 Task: Look for space in Lemont, United States from 8th August, 2023 to 15th August, 2023 for 9 adults in price range Rs.10000 to Rs.14000. Place can be shared room with 5 bedrooms having 9 beds and 5 bathrooms. Property type can be house, flat, guest house. Amenities needed are: wifi, TV, free parkinig on premises, gym, breakfast. Booking option can be shelf check-in. Required host language is English.
Action: Mouse moved to (415, 95)
Screenshot: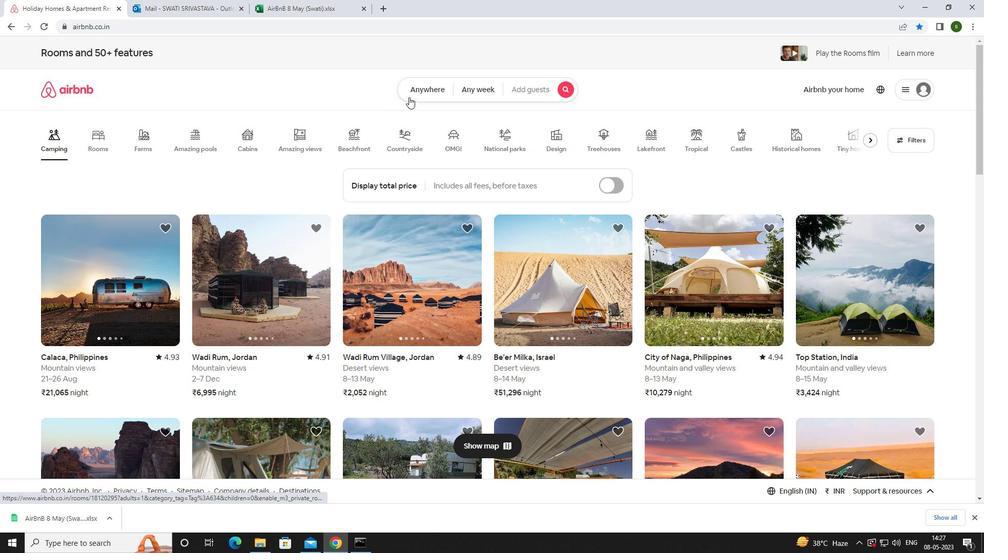 
Action: Mouse pressed left at (415, 95)
Screenshot: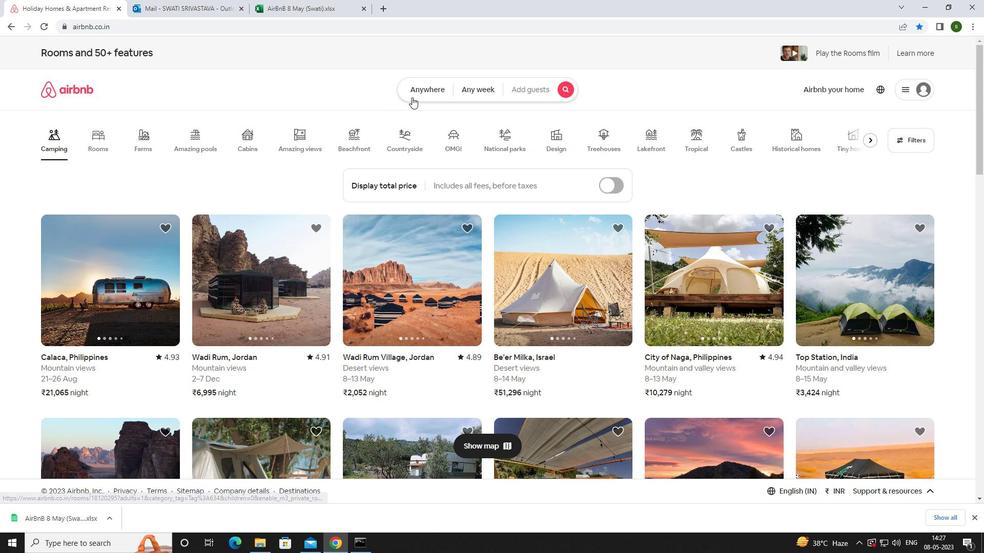 
Action: Mouse moved to (352, 127)
Screenshot: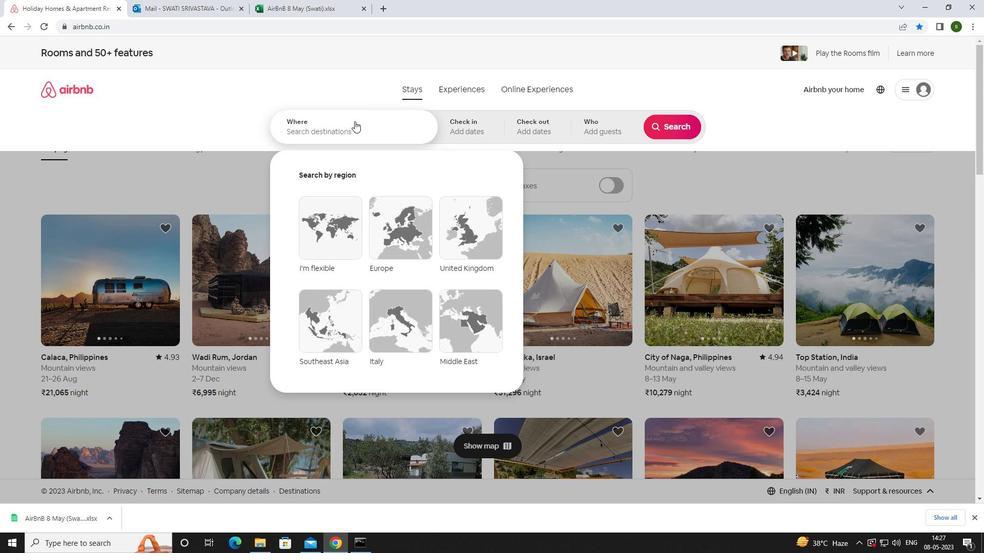 
Action: Mouse pressed left at (352, 127)
Screenshot: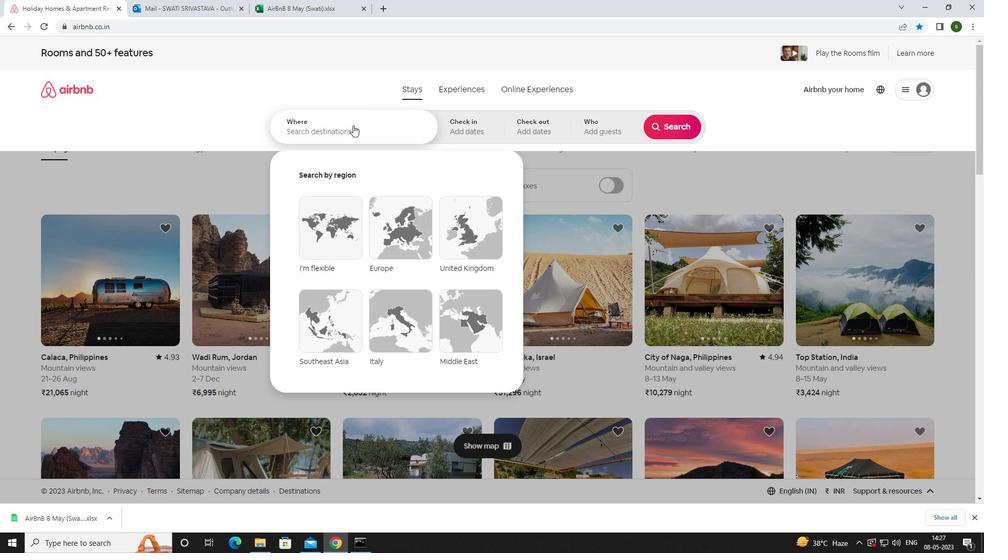
Action: Mouse moved to (352, 128)
Screenshot: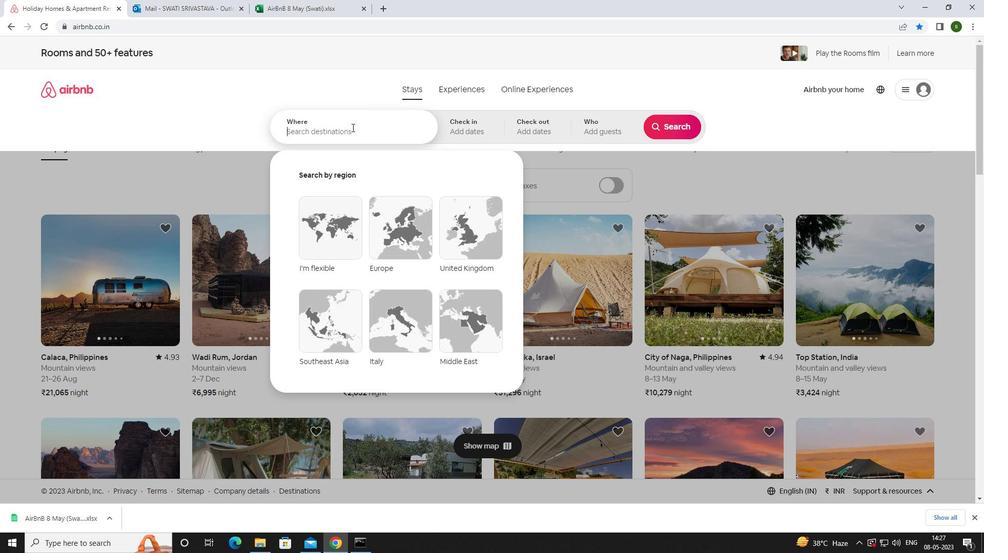 
Action: Key pressed <Key.caps_lock>l<Key.caps_lock>emont,<Key.space><Key.caps_lock>u<Key.caps_lock>nited<Key.space><Key.caps_lock>s<Key.caps_lock>tates<Key.enter>
Screenshot: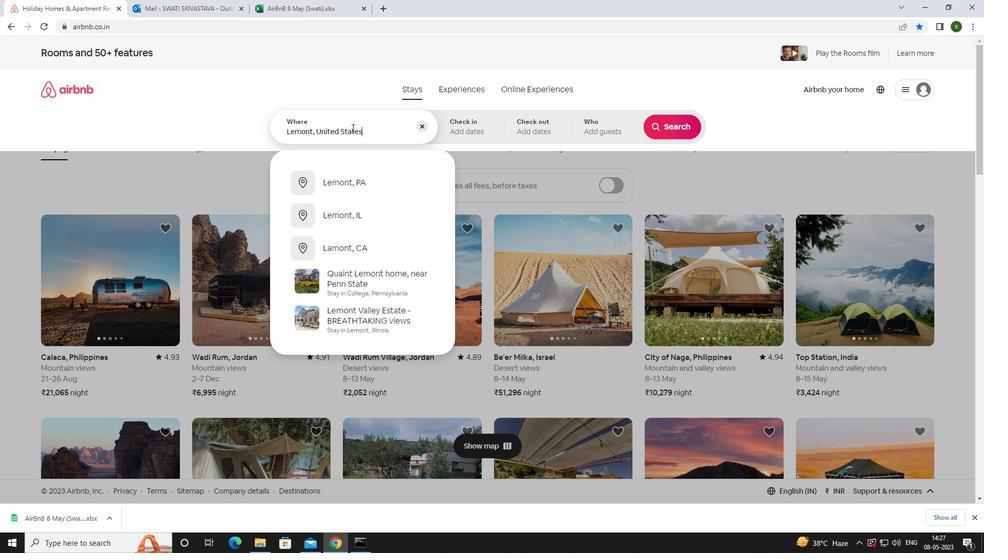 
Action: Mouse moved to (673, 208)
Screenshot: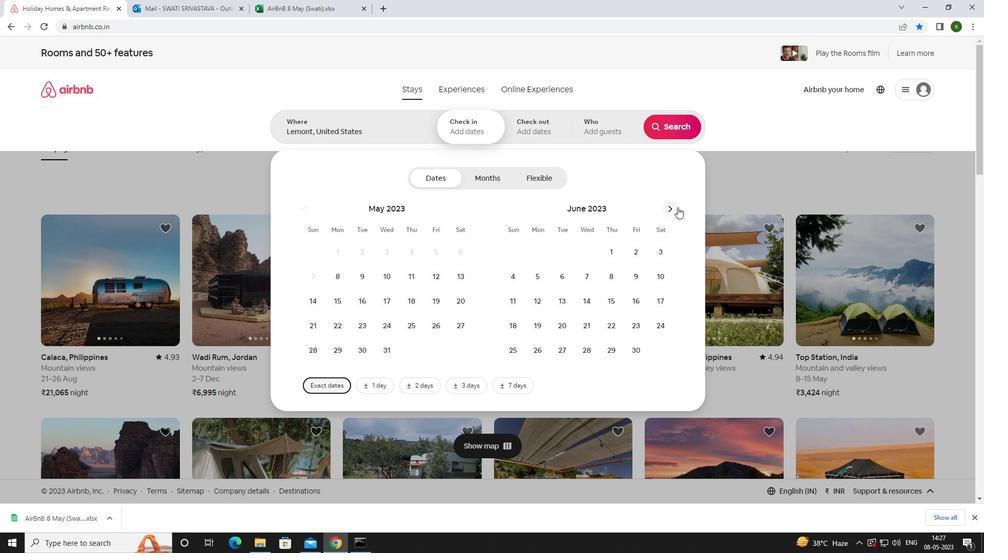 
Action: Mouse pressed left at (673, 208)
Screenshot: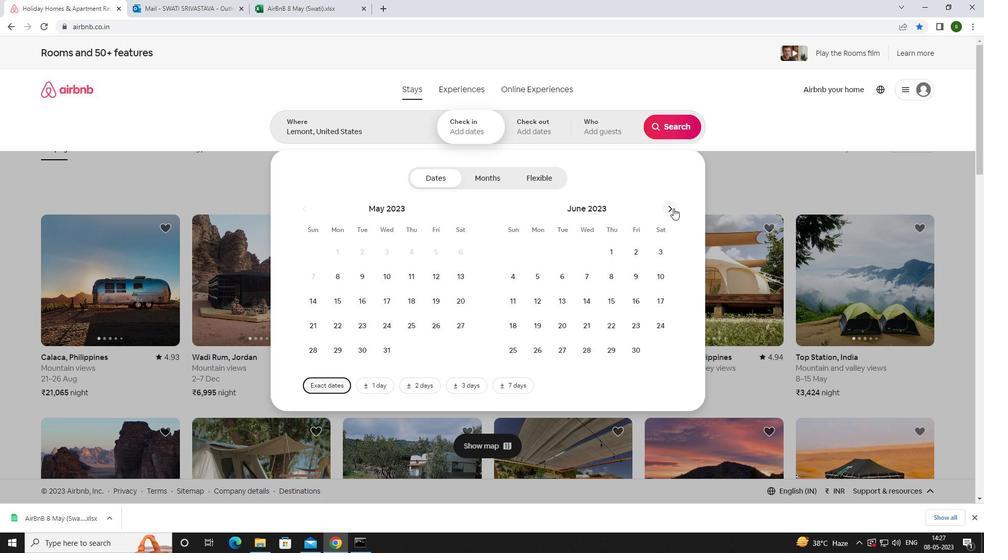 
Action: Mouse moved to (672, 209)
Screenshot: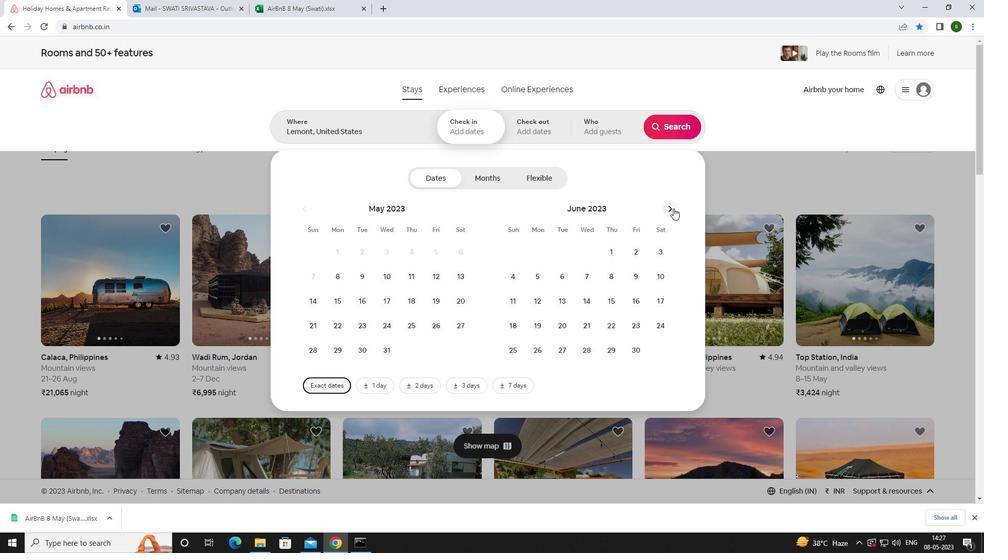 
Action: Mouse pressed left at (672, 209)
Screenshot: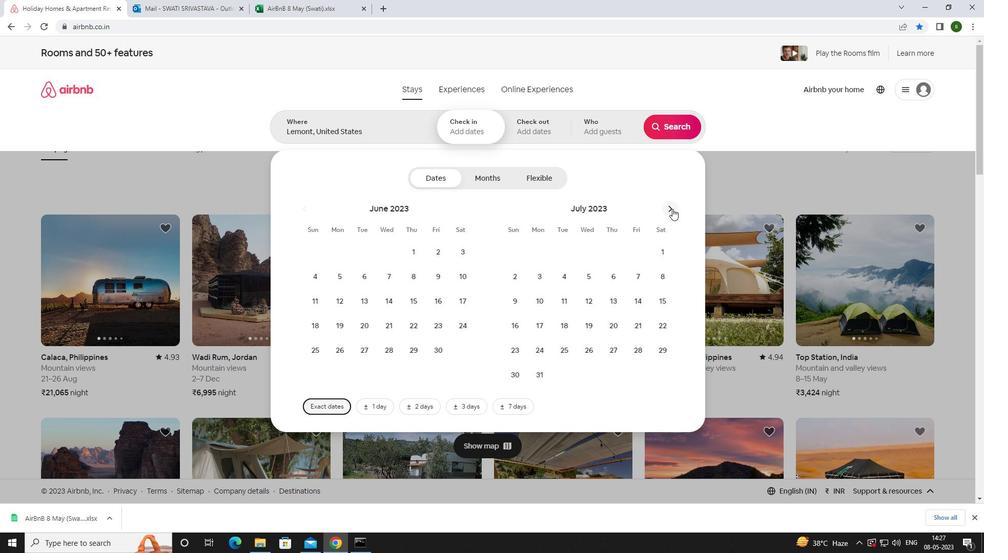
Action: Mouse moved to (561, 271)
Screenshot: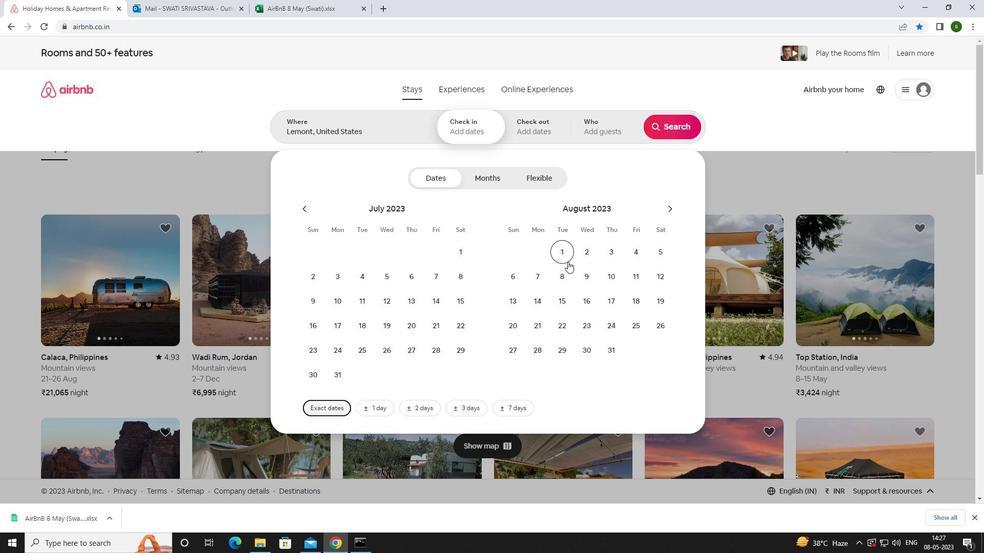 
Action: Mouse pressed left at (561, 271)
Screenshot: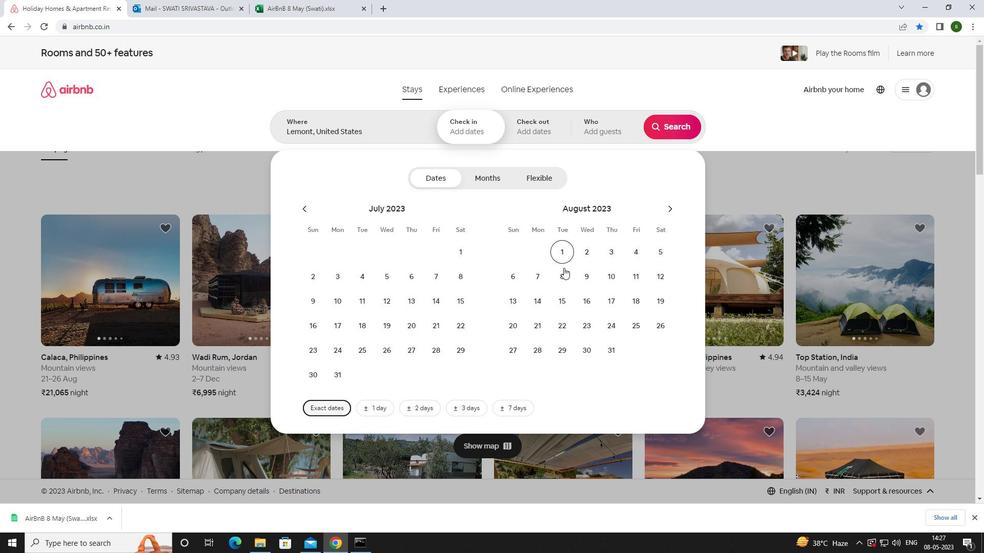 
Action: Mouse moved to (560, 292)
Screenshot: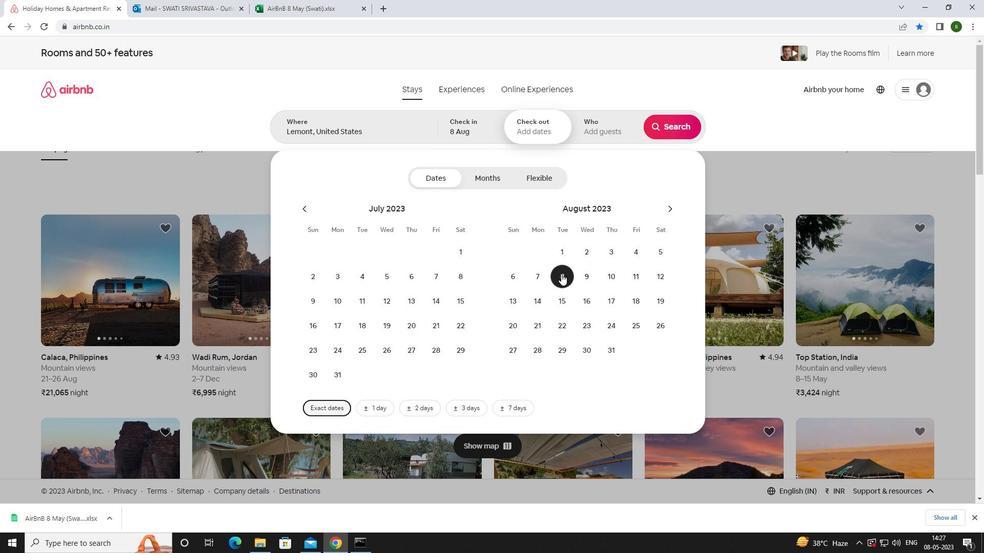 
Action: Mouse pressed left at (560, 292)
Screenshot: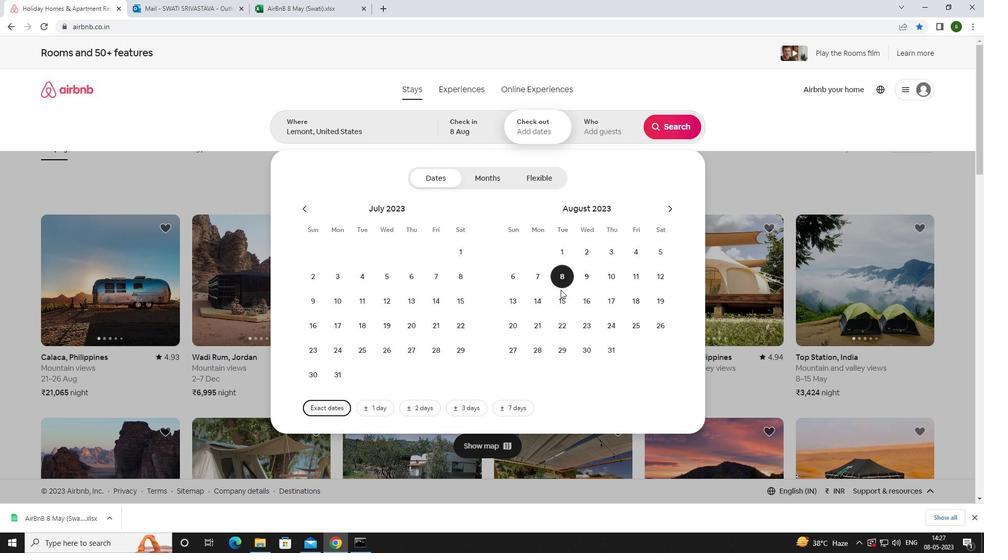 
Action: Mouse moved to (592, 122)
Screenshot: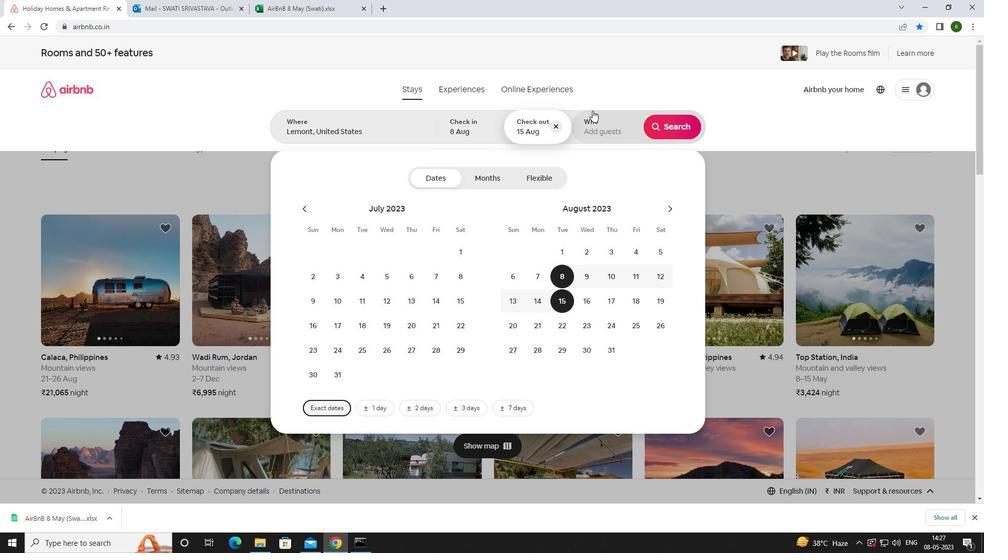 
Action: Mouse pressed left at (592, 122)
Screenshot: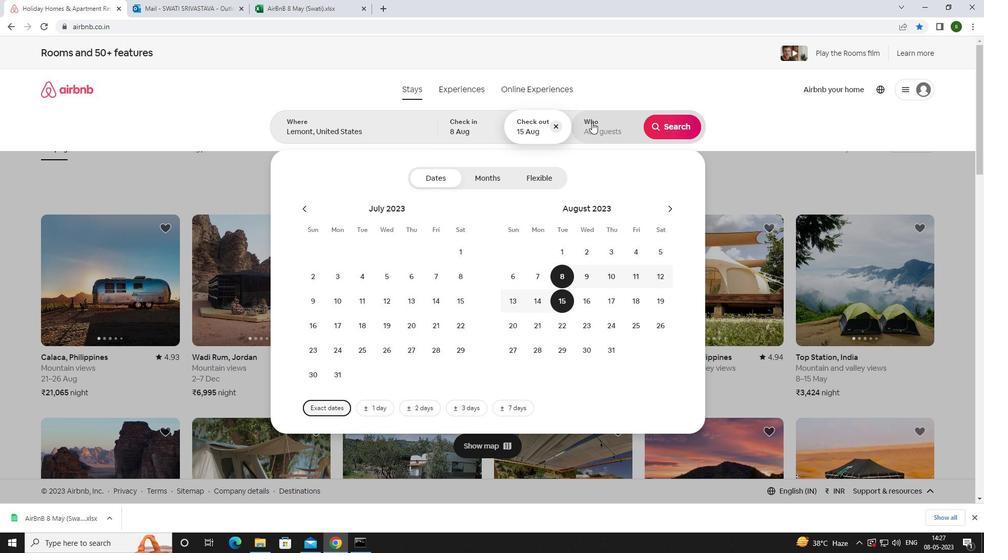 
Action: Mouse moved to (677, 181)
Screenshot: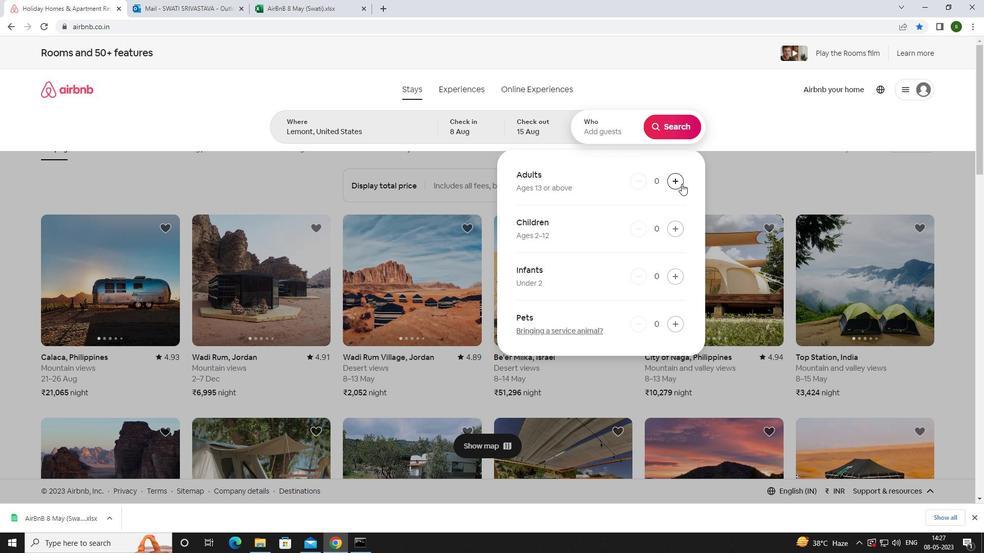 
Action: Mouse pressed left at (677, 181)
Screenshot: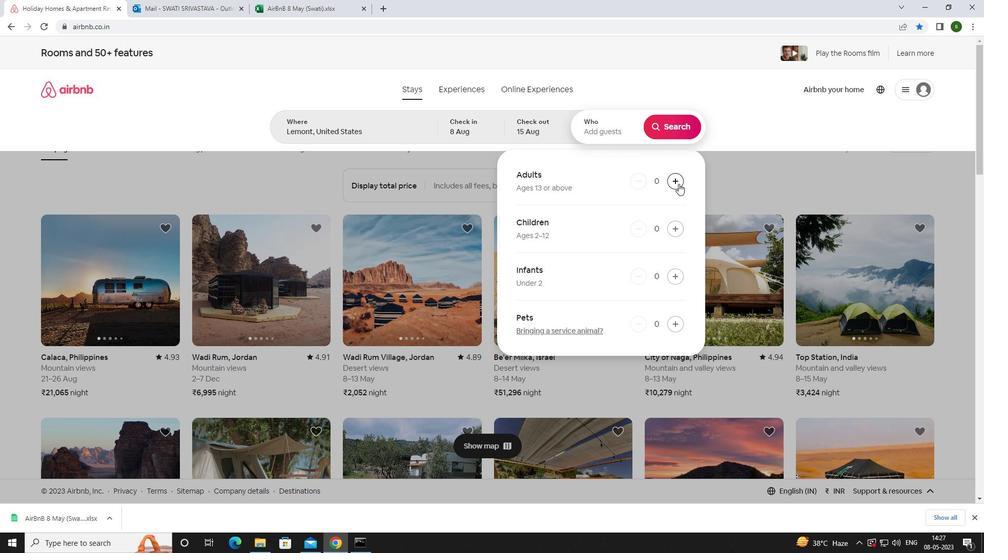 
Action: Mouse pressed left at (677, 181)
Screenshot: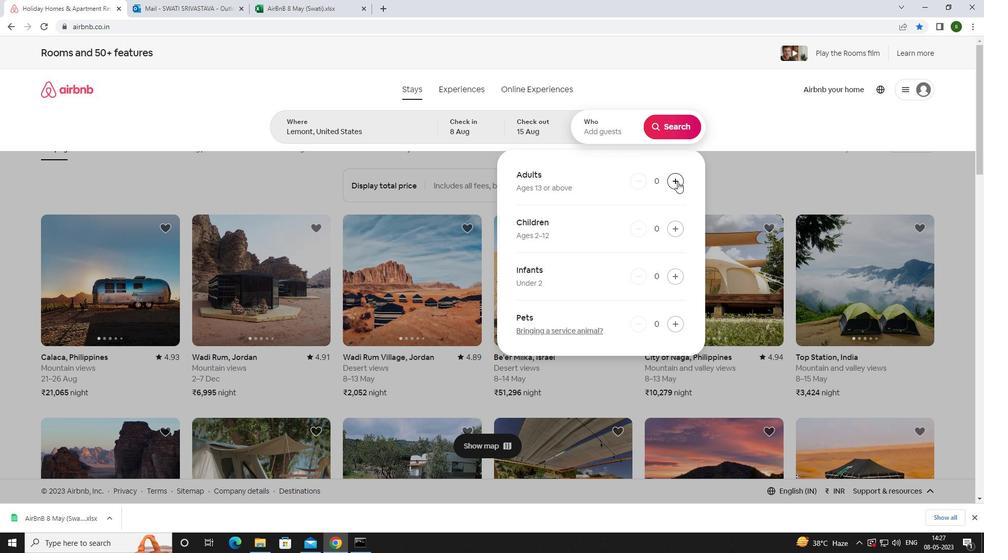 
Action: Mouse pressed left at (677, 181)
Screenshot: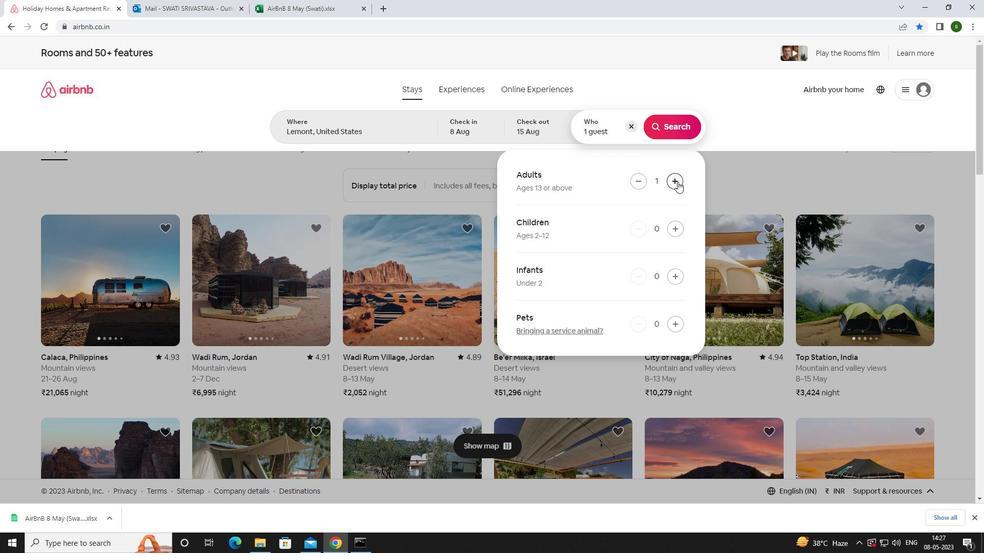 
Action: Mouse pressed left at (677, 181)
Screenshot: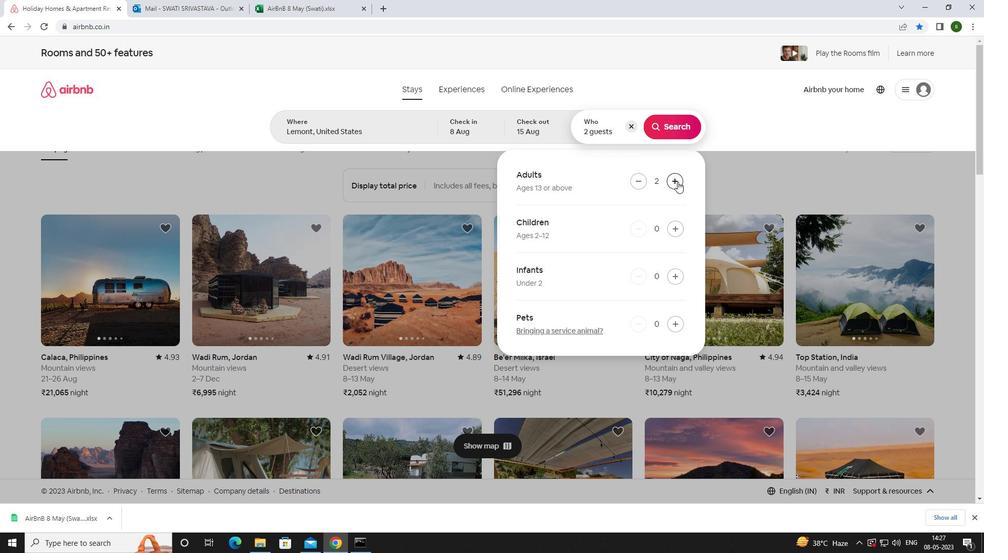 
Action: Mouse pressed left at (677, 181)
Screenshot: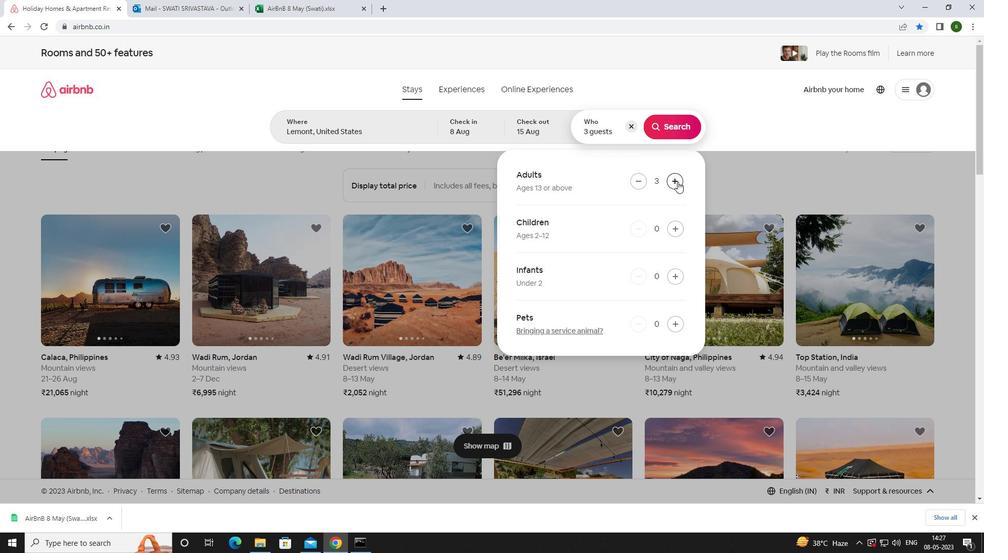 
Action: Mouse pressed left at (677, 181)
Screenshot: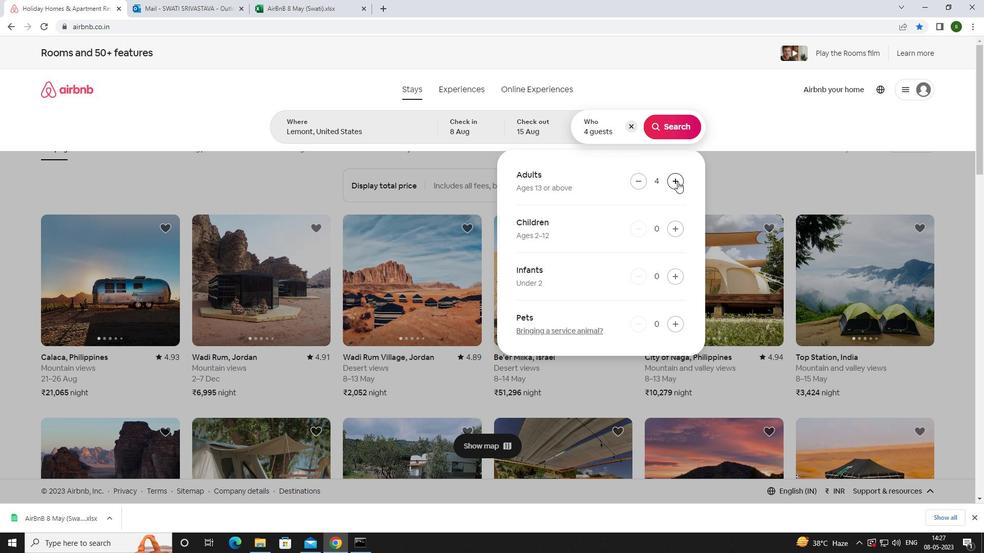 
Action: Mouse pressed left at (677, 181)
Screenshot: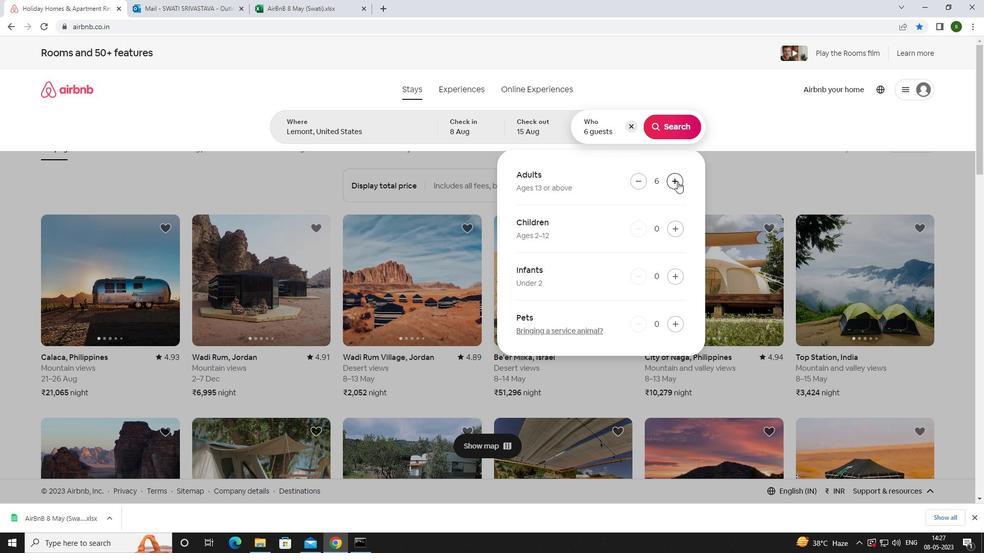 
Action: Mouse pressed left at (677, 181)
Screenshot: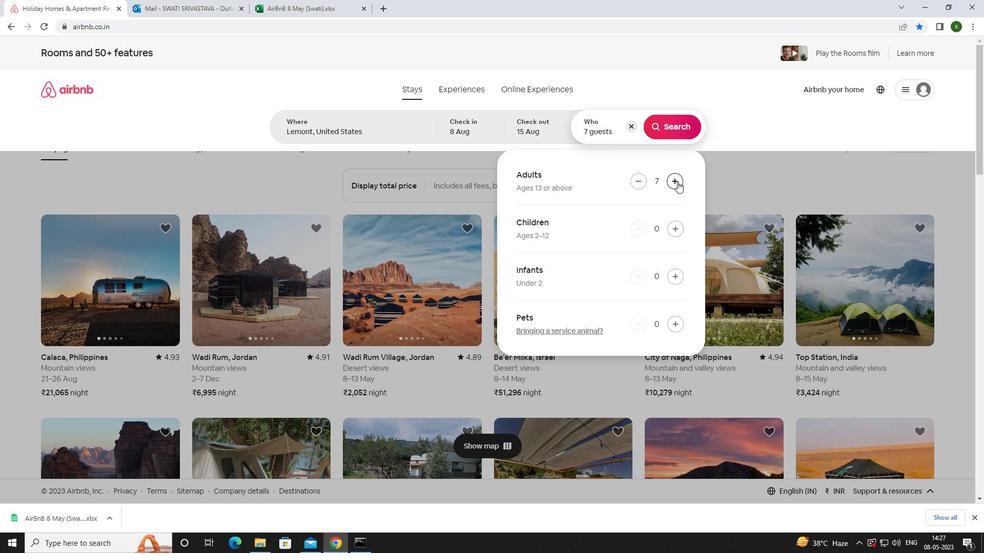 
Action: Mouse pressed left at (677, 181)
Screenshot: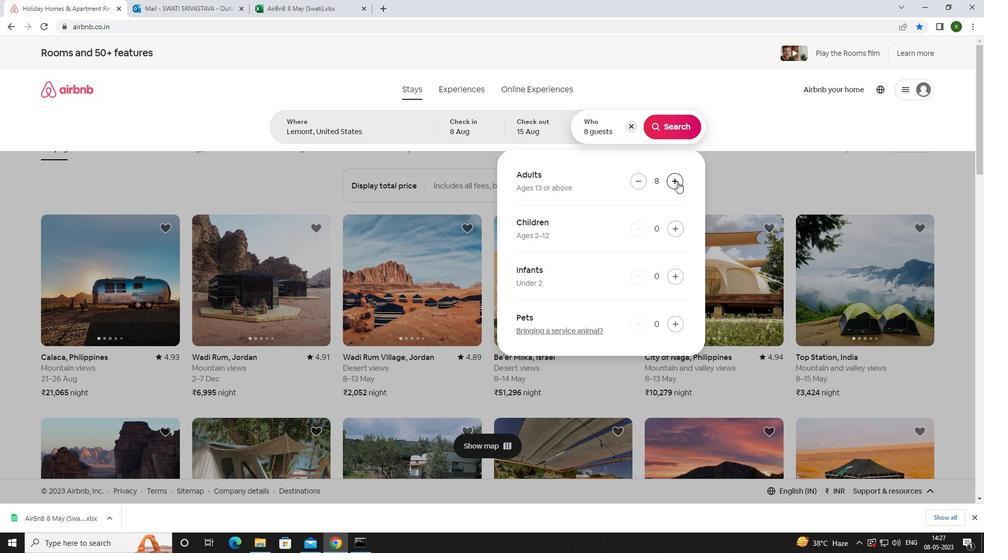 
Action: Mouse moved to (670, 132)
Screenshot: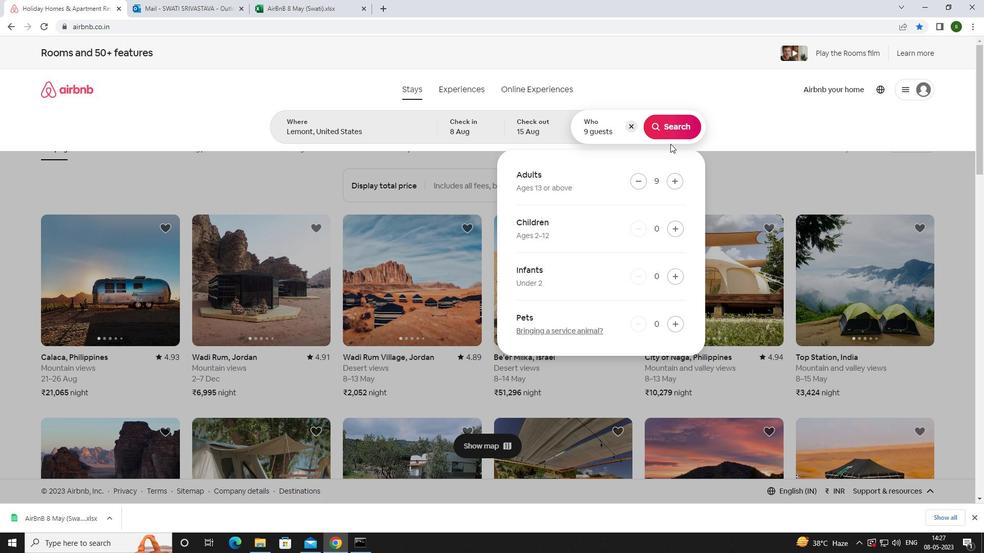 
Action: Mouse pressed left at (670, 132)
Screenshot: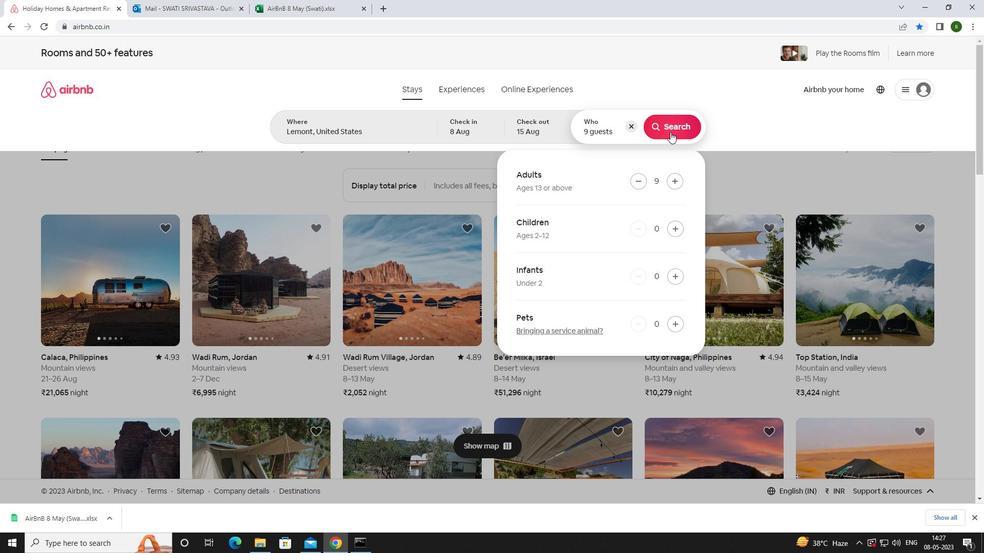 
Action: Mouse moved to (938, 105)
Screenshot: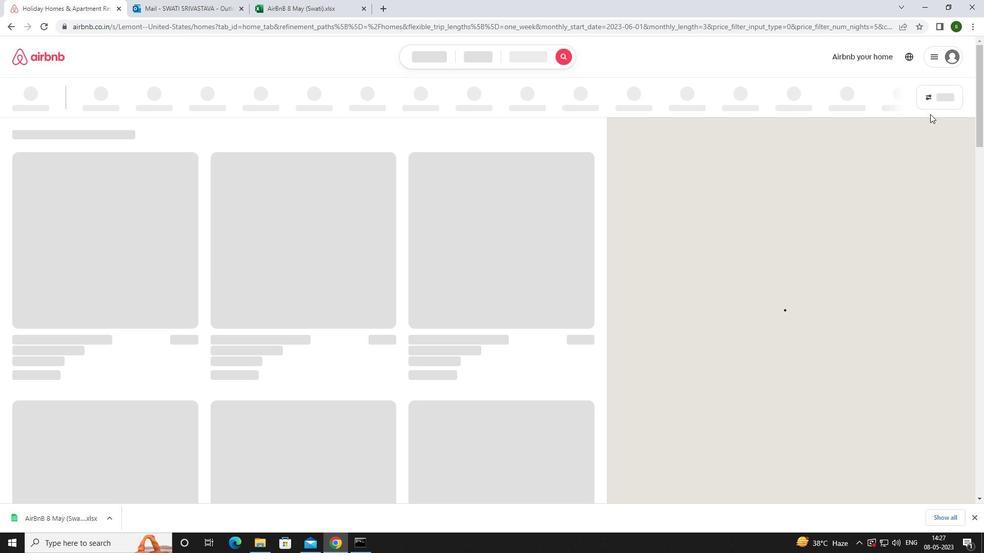 
Action: Mouse pressed left at (938, 105)
Screenshot: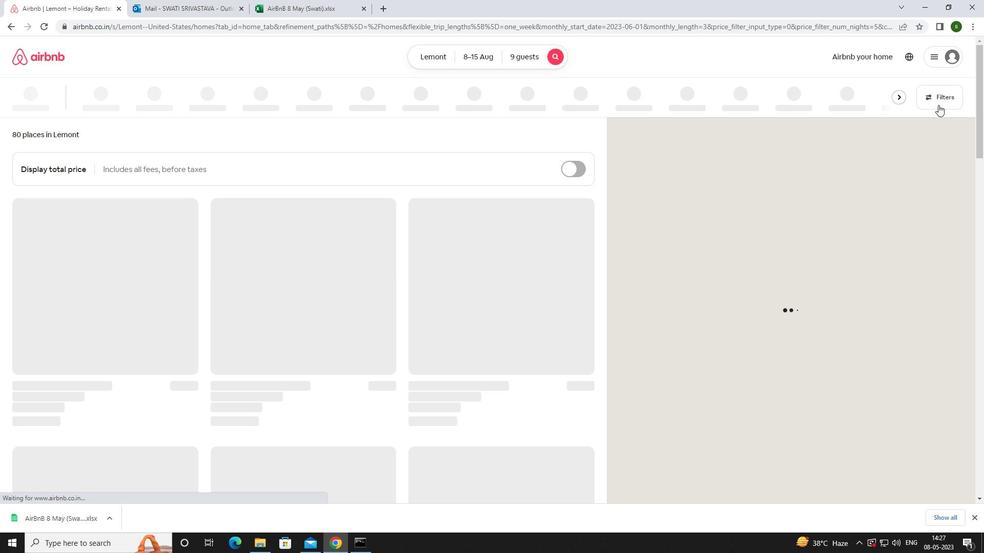 
Action: Mouse moved to (395, 340)
Screenshot: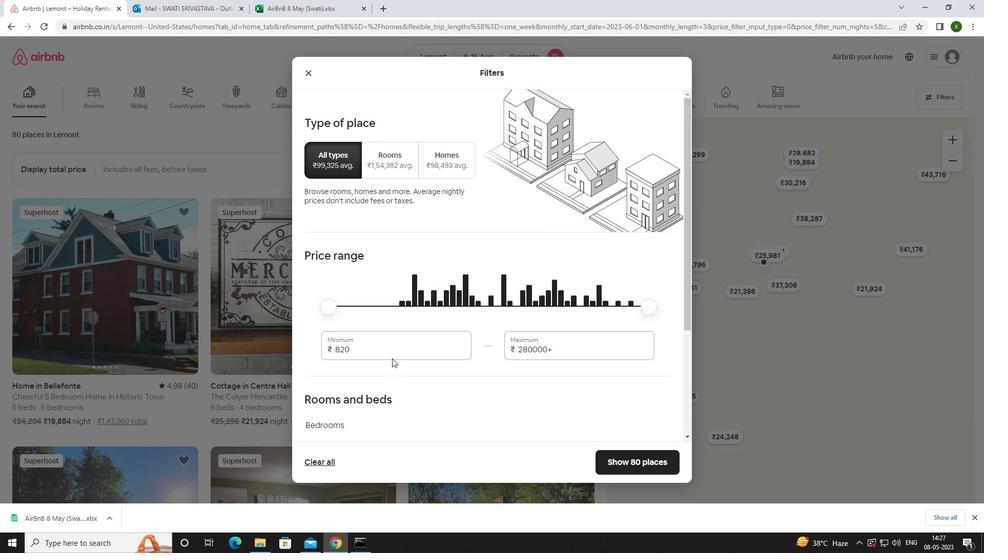 
Action: Mouse pressed left at (395, 340)
Screenshot: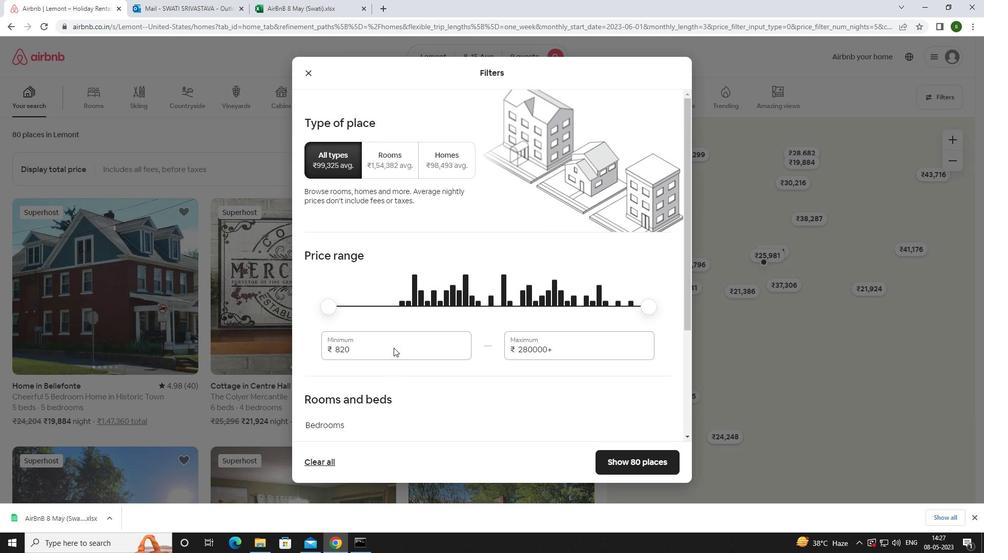 
Action: Key pressed <Key.backspace><Key.backspace><Key.backspace>10000
Screenshot: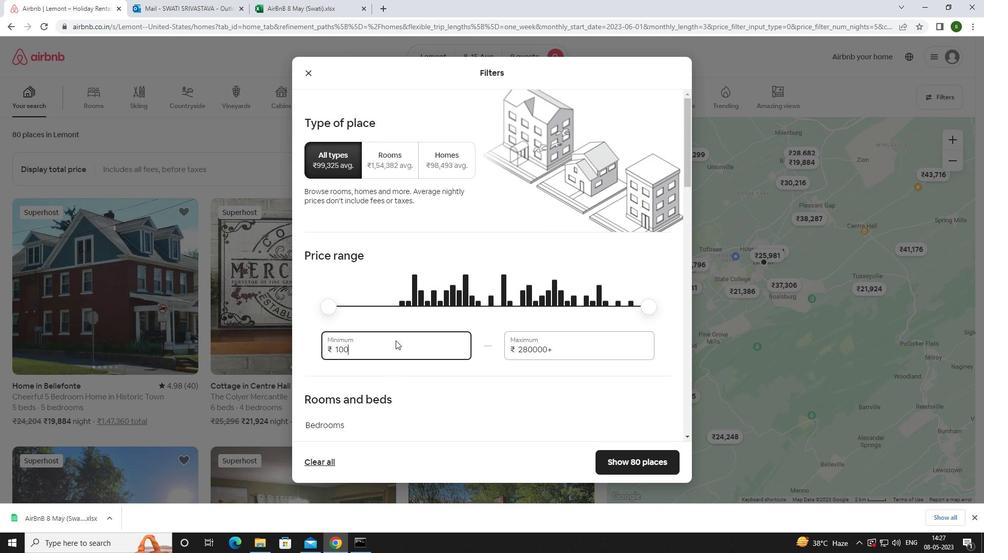 
Action: Mouse moved to (570, 354)
Screenshot: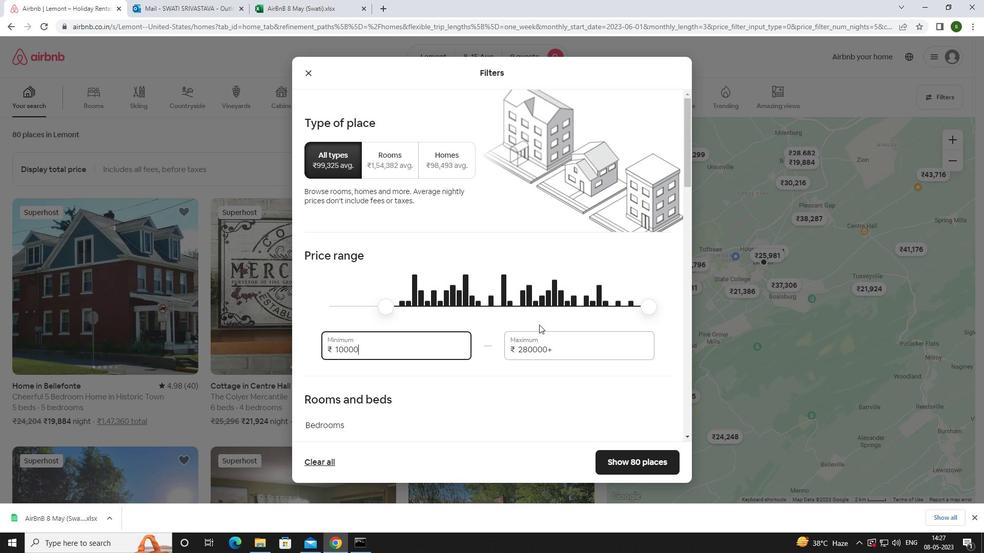 
Action: Mouse pressed left at (570, 354)
Screenshot: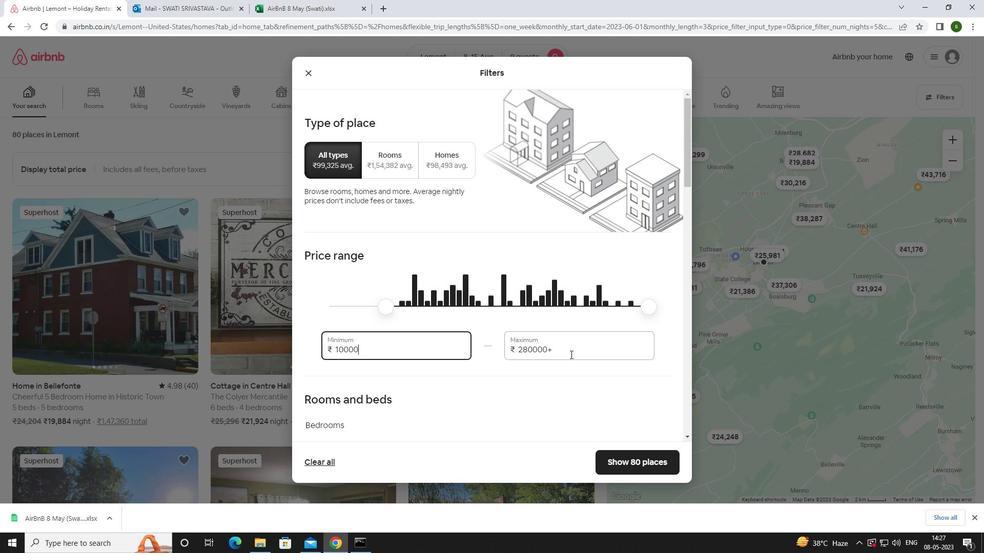 
Action: Key pressed <Key.backspace><Key.backspace><Key.backspace><Key.backspace><Key.backspace><Key.backspace><Key.backspace><Key.backspace><Key.backspace><Key.backspace><Key.backspace><Key.backspace>14000
Screenshot: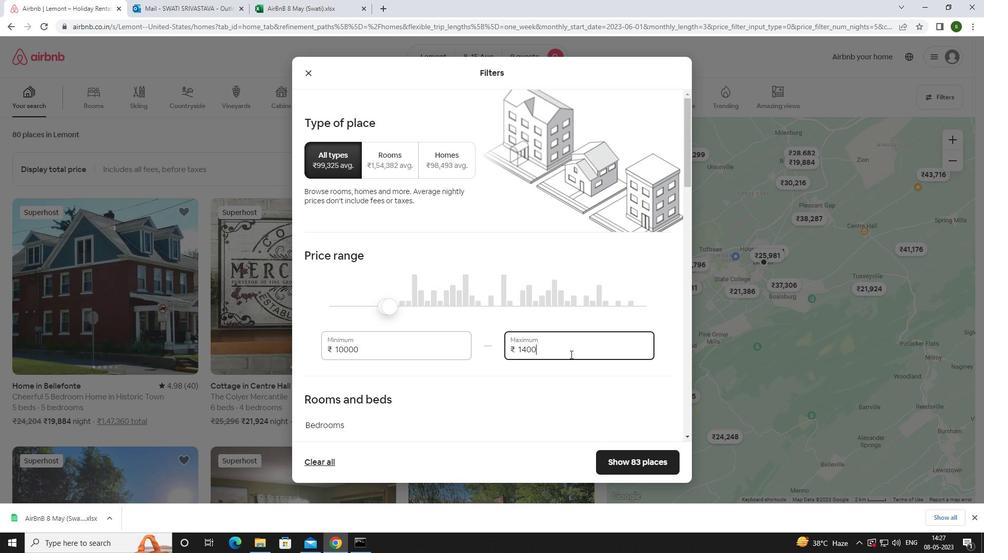 
Action: Mouse moved to (538, 359)
Screenshot: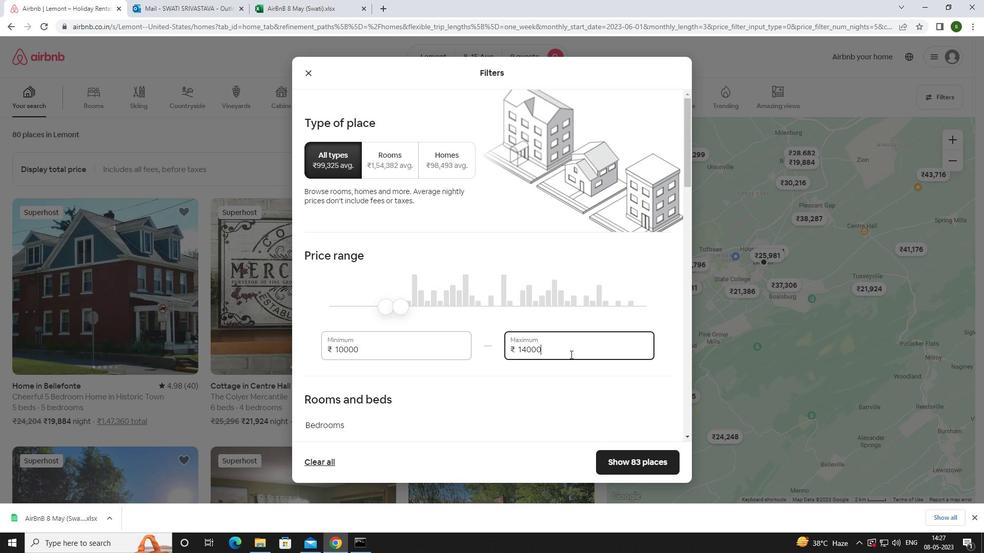 
Action: Mouse scrolled (538, 359) with delta (0, 0)
Screenshot: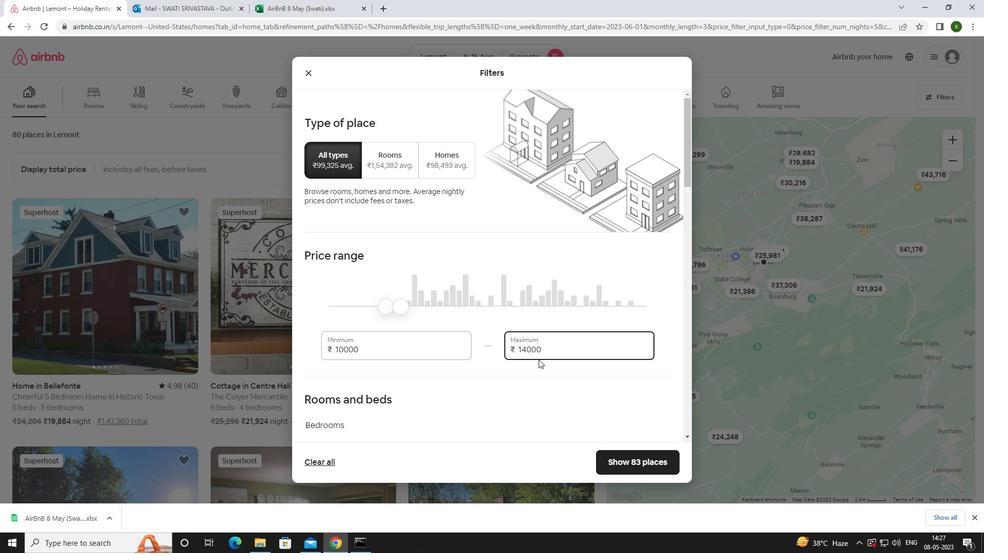 
Action: Mouse scrolled (538, 359) with delta (0, 0)
Screenshot: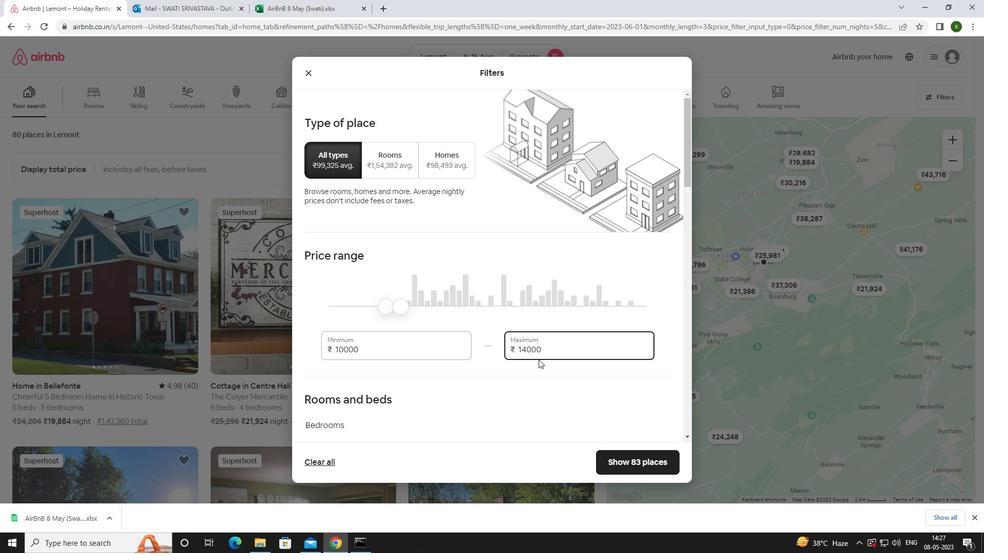 
Action: Mouse scrolled (538, 359) with delta (0, 0)
Screenshot: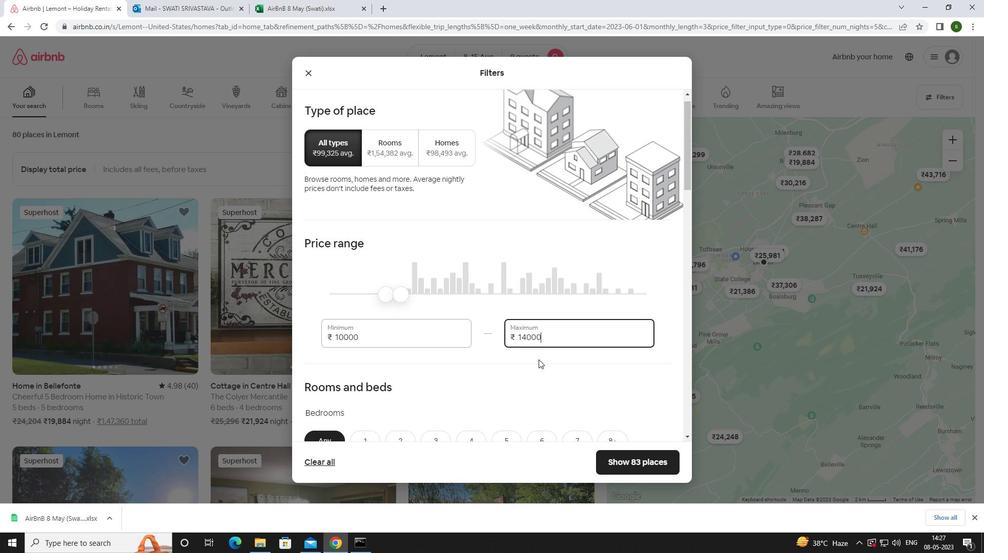 
Action: Mouse scrolled (538, 359) with delta (0, 0)
Screenshot: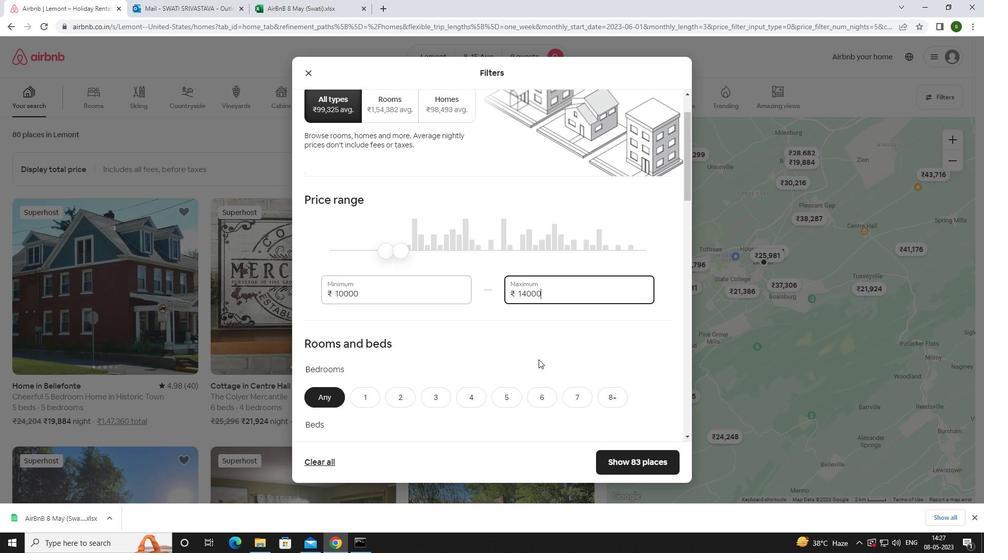
Action: Mouse moved to (513, 251)
Screenshot: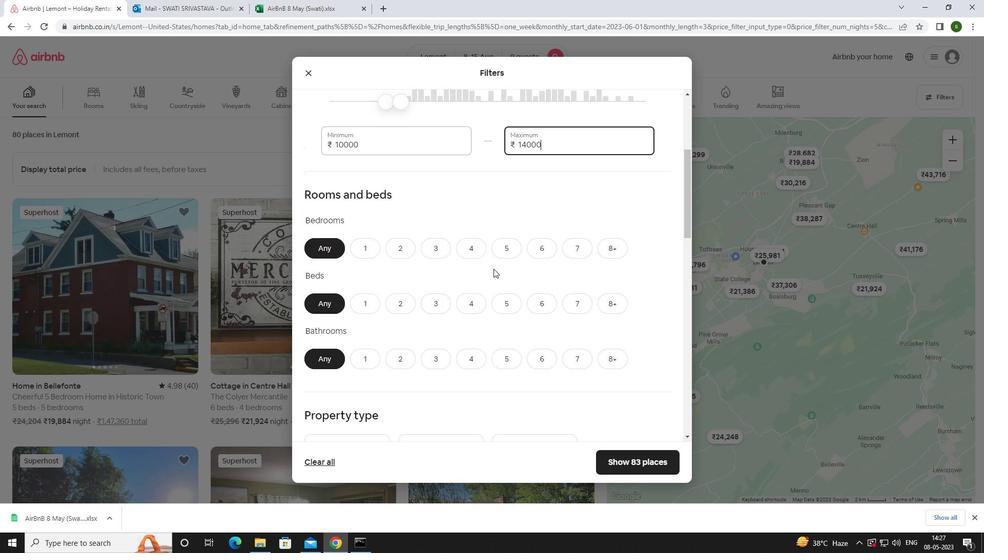 
Action: Mouse pressed left at (513, 251)
Screenshot: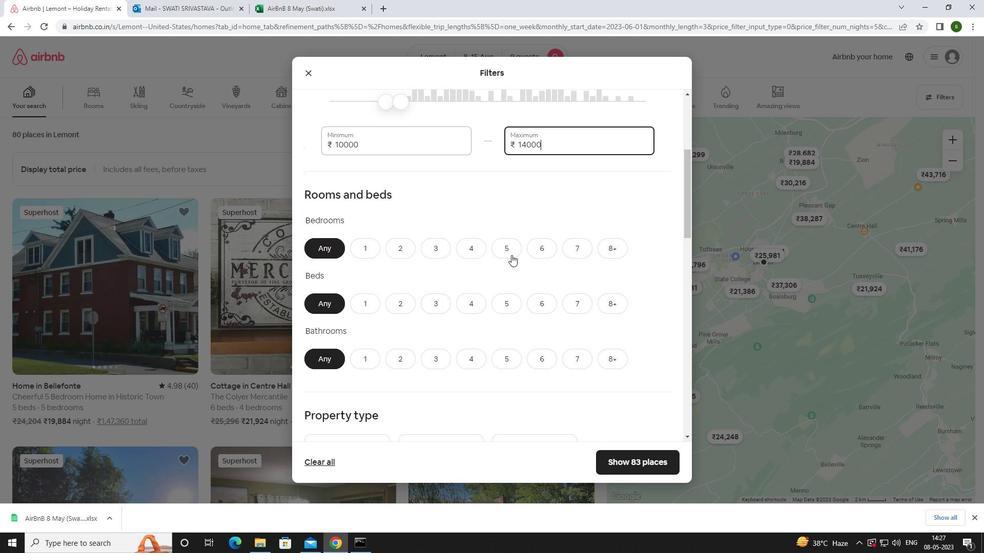 
Action: Mouse moved to (608, 298)
Screenshot: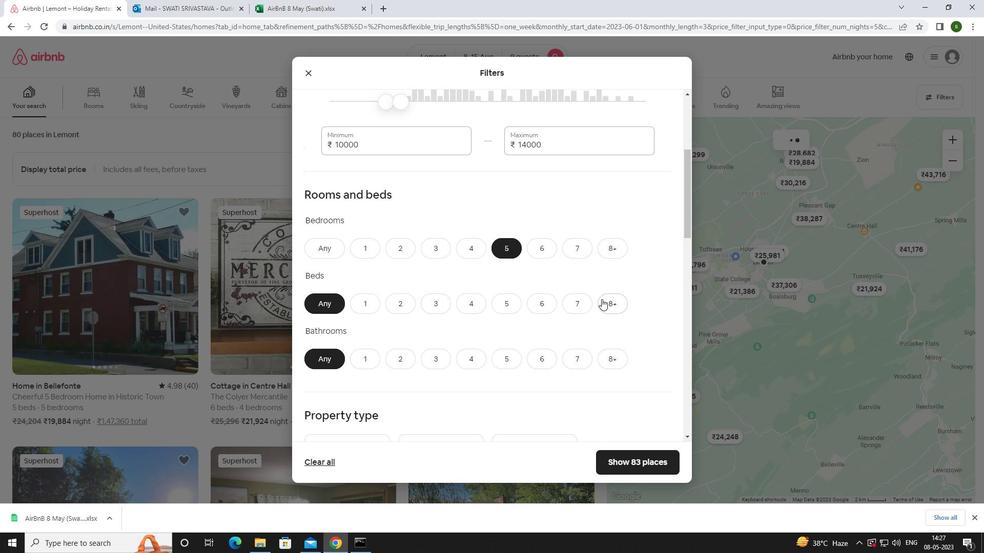 
Action: Mouse pressed left at (608, 298)
Screenshot: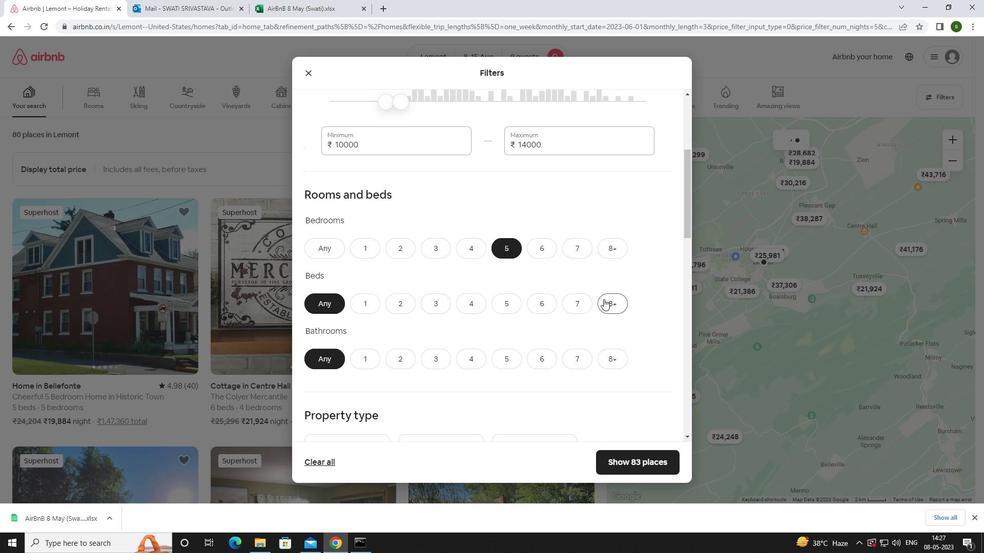 
Action: Mouse moved to (507, 356)
Screenshot: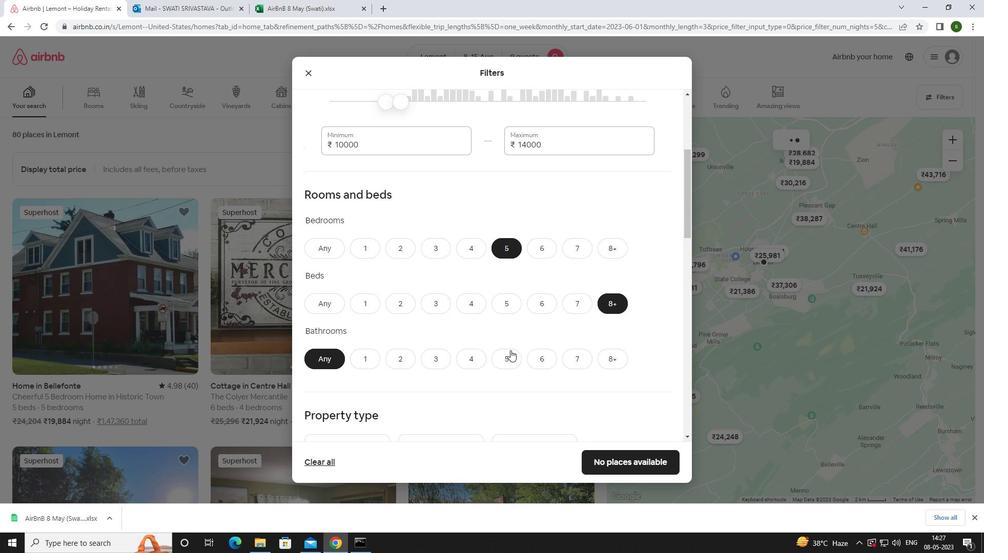
Action: Mouse pressed left at (507, 356)
Screenshot: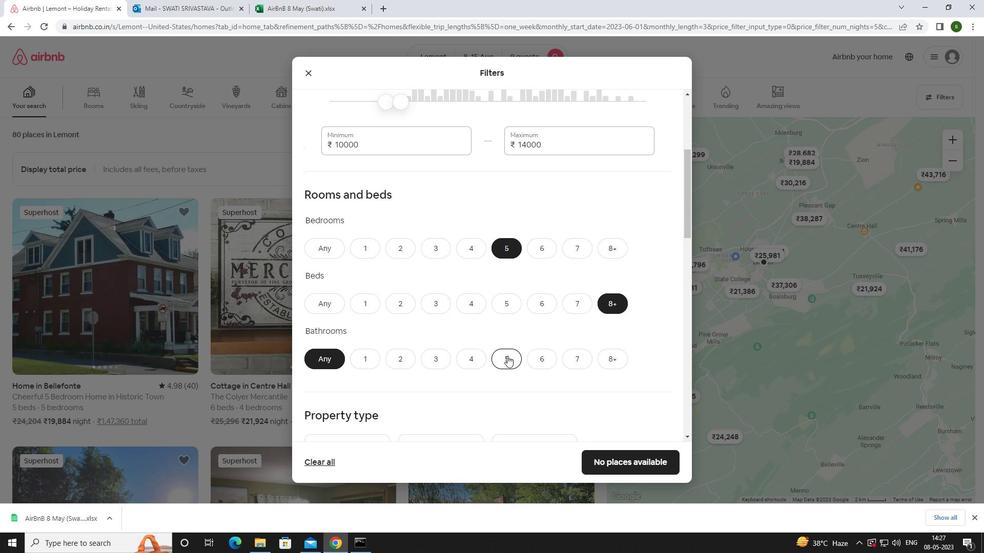 
Action: Mouse scrolled (507, 355) with delta (0, 0)
Screenshot: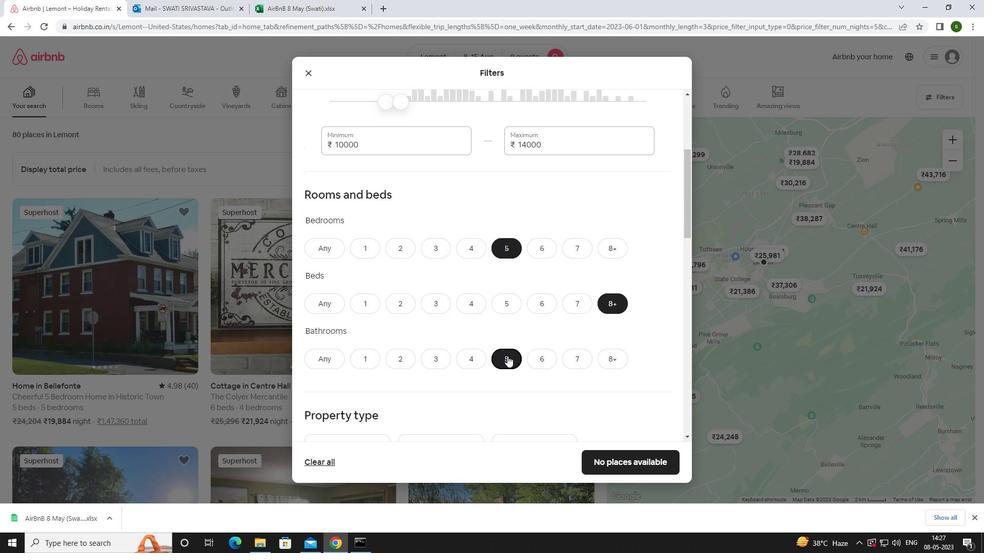 
Action: Mouse scrolled (507, 355) with delta (0, 0)
Screenshot: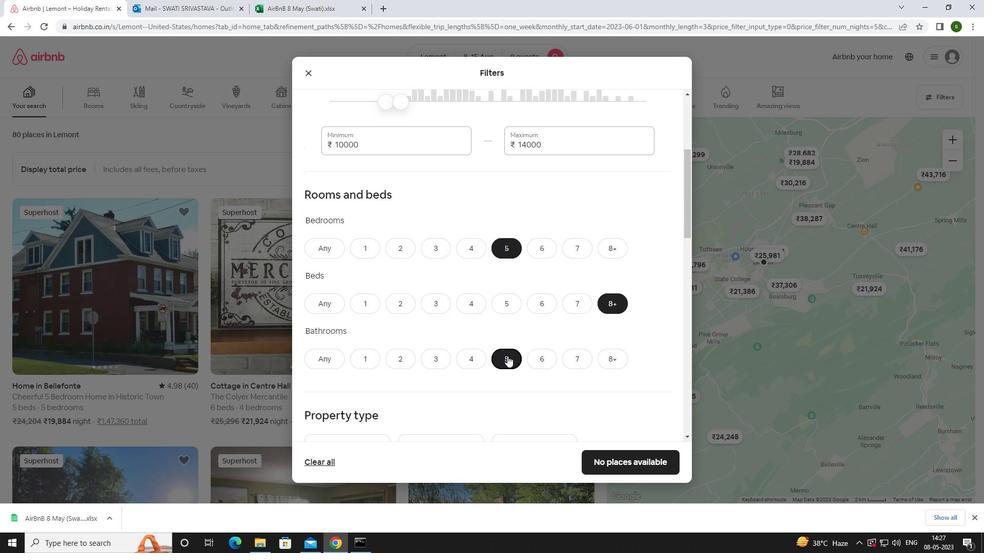 
Action: Mouse moved to (378, 357)
Screenshot: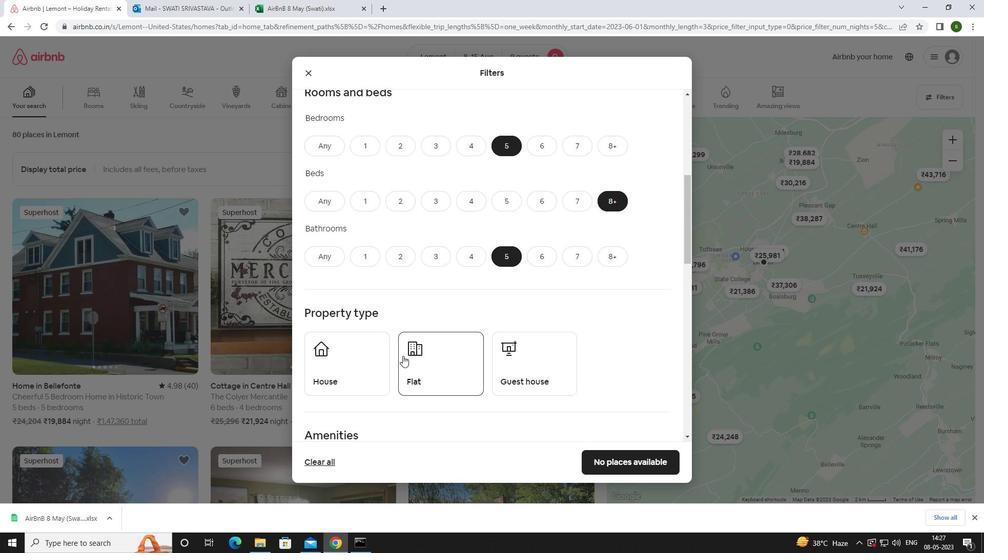
Action: Mouse pressed left at (378, 357)
Screenshot: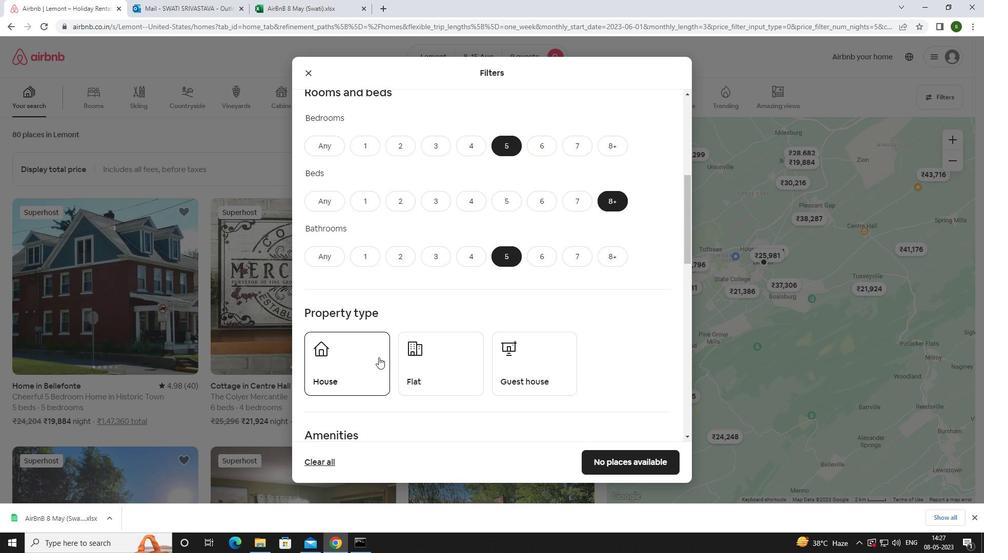 
Action: Mouse moved to (471, 368)
Screenshot: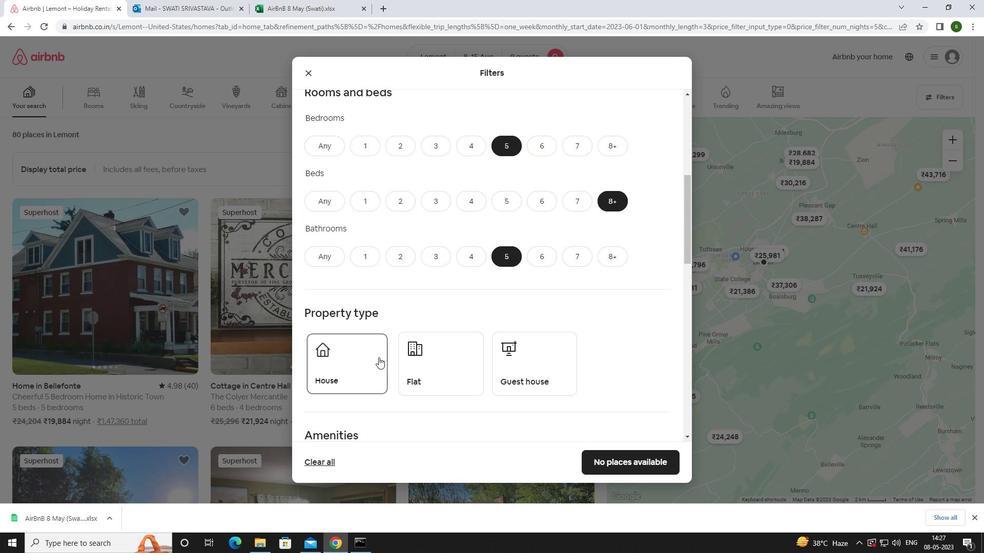 
Action: Mouse pressed left at (471, 368)
Screenshot: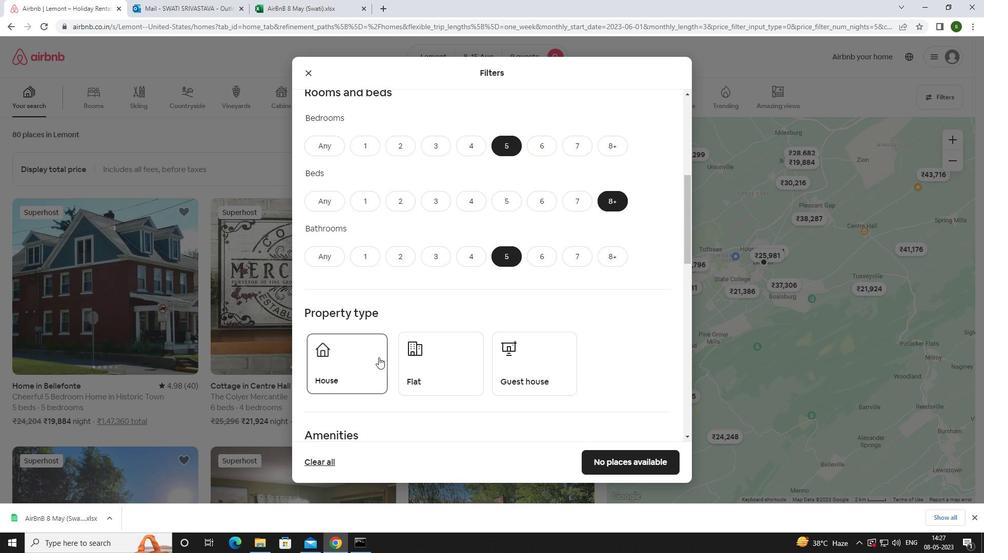 
Action: Mouse moved to (537, 352)
Screenshot: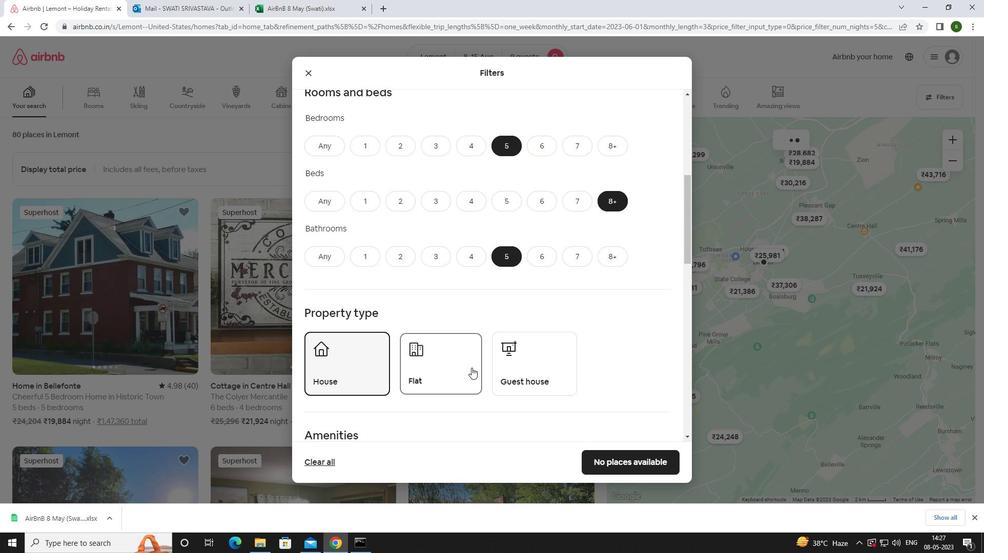 
Action: Mouse pressed left at (537, 352)
Screenshot: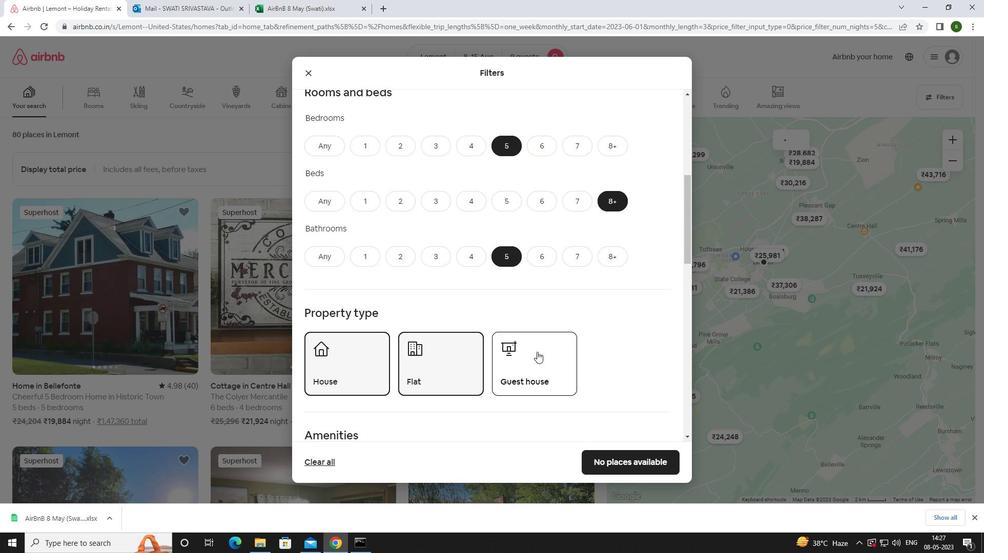
Action: Mouse scrolled (537, 351) with delta (0, 0)
Screenshot: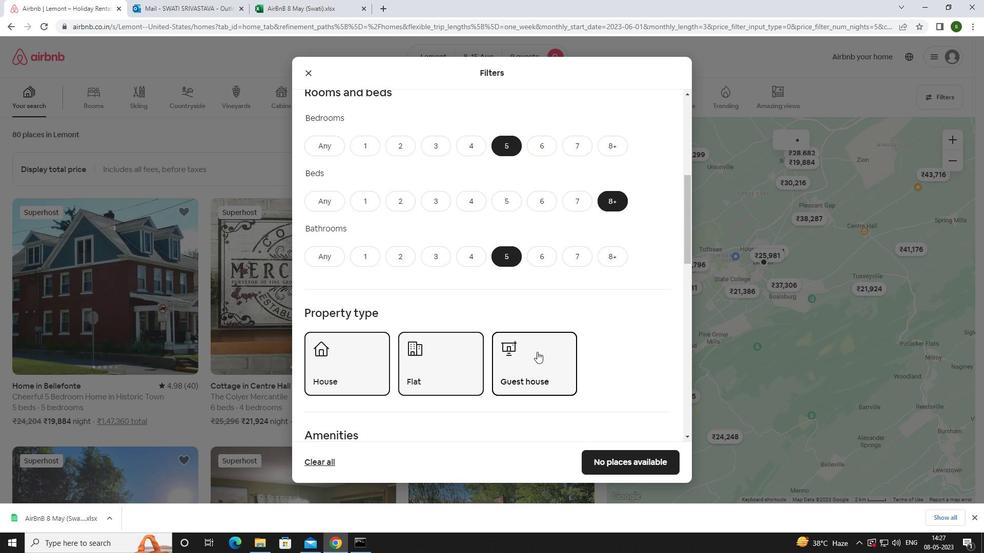 
Action: Mouse scrolled (537, 351) with delta (0, 0)
Screenshot: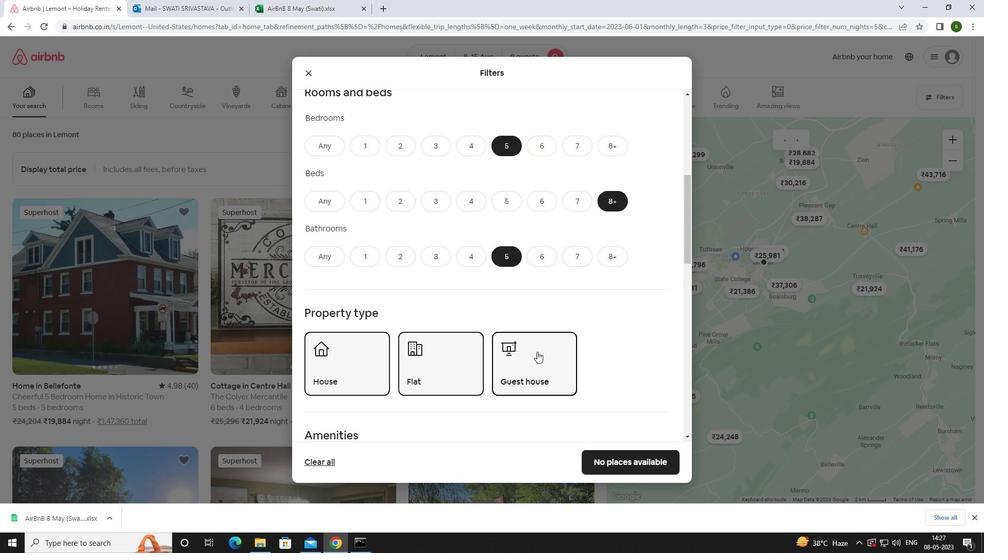 
Action: Mouse scrolled (537, 351) with delta (0, 0)
Screenshot: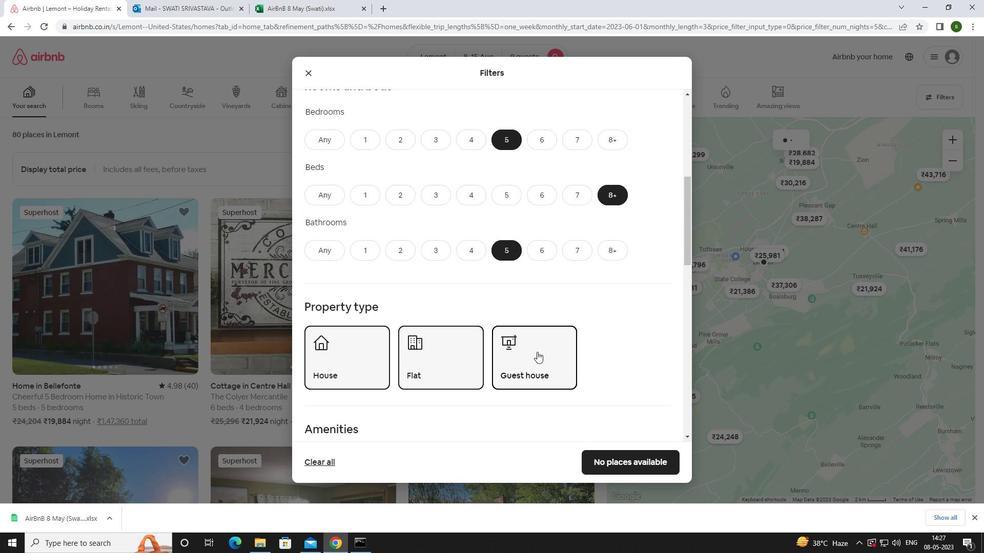 
Action: Mouse moved to (340, 332)
Screenshot: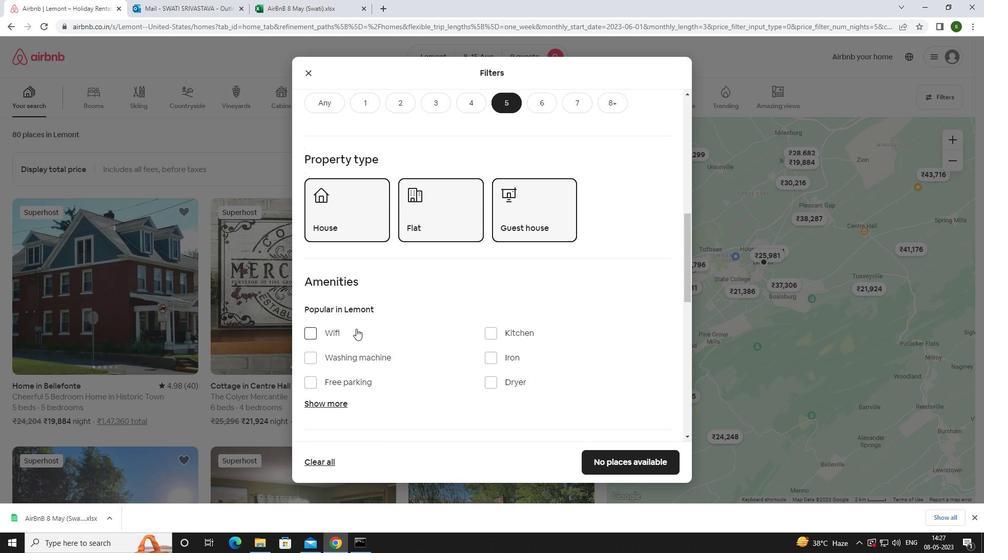 
Action: Mouse pressed left at (340, 332)
Screenshot: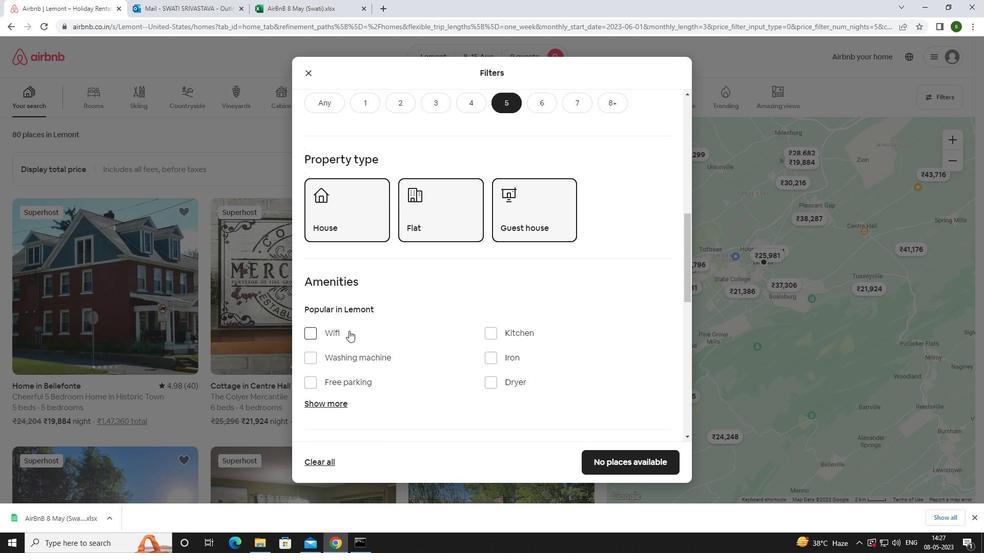 
Action: Mouse moved to (339, 382)
Screenshot: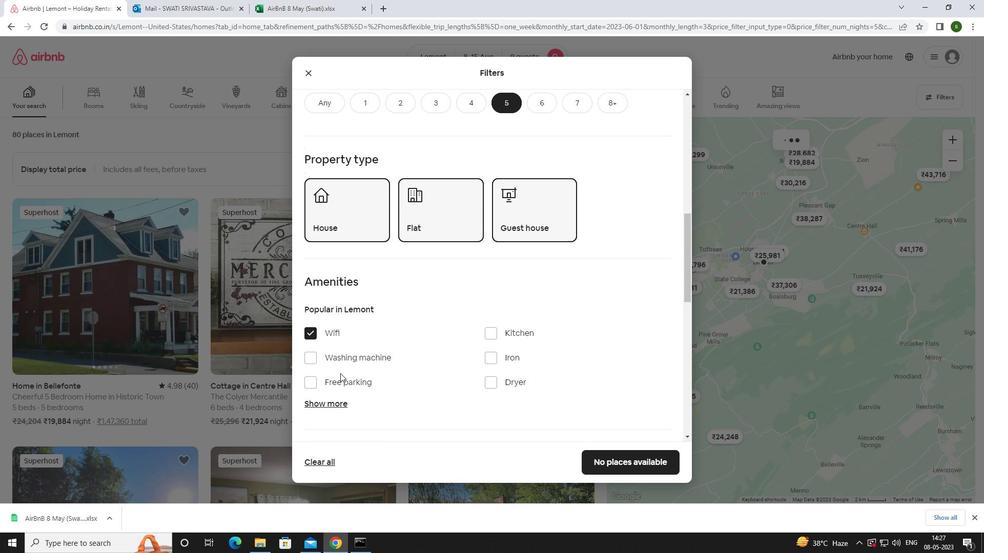 
Action: Mouse pressed left at (339, 382)
Screenshot: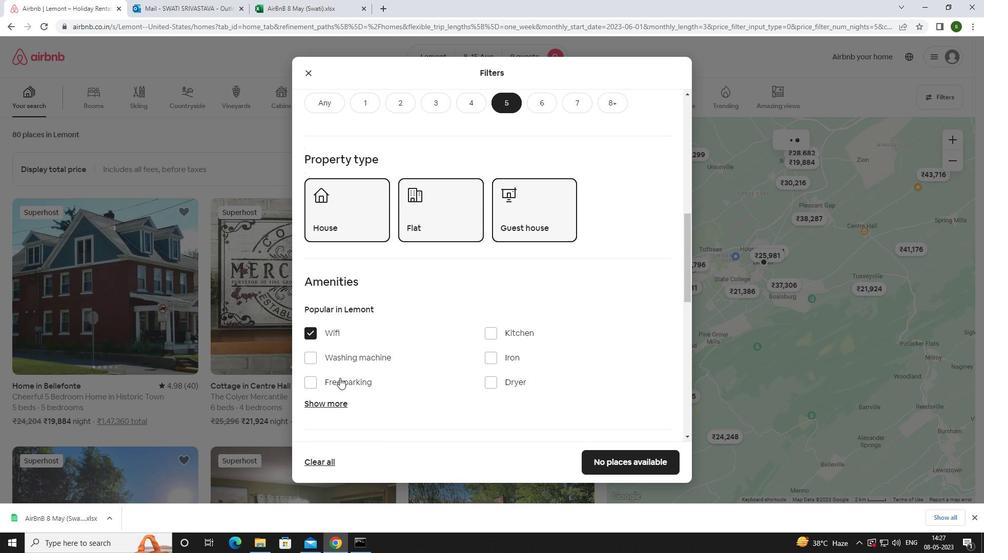 
Action: Mouse moved to (336, 404)
Screenshot: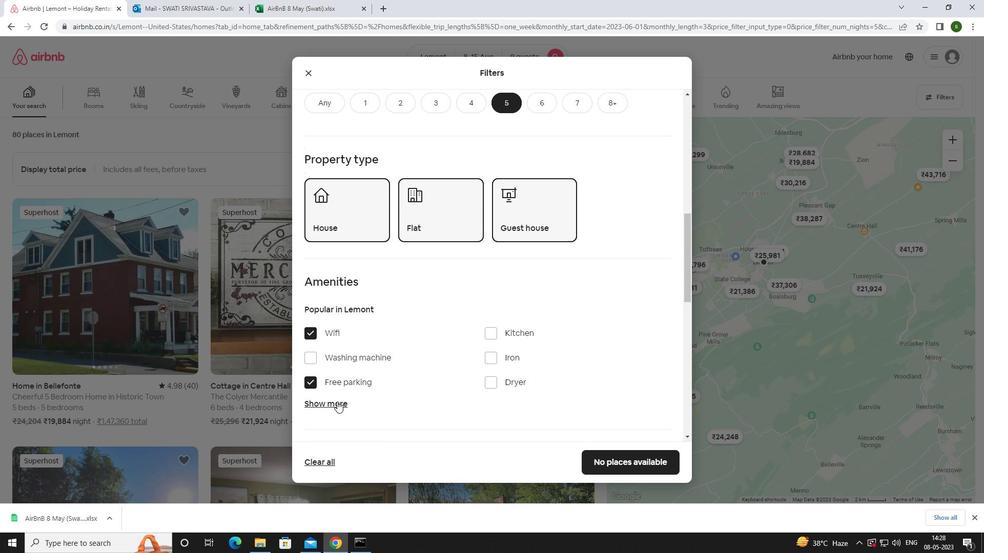 
Action: Mouse pressed left at (336, 404)
Screenshot: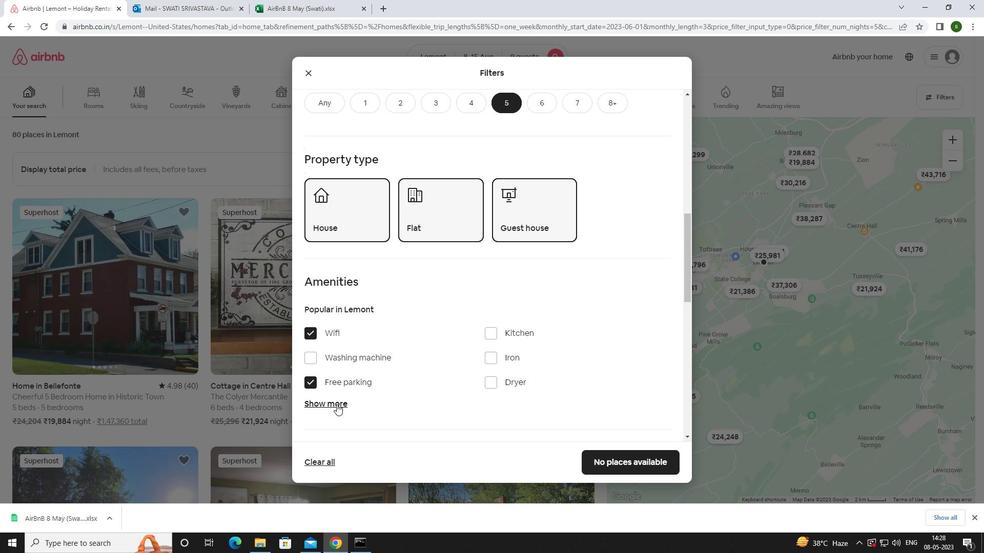 
Action: Mouse moved to (421, 370)
Screenshot: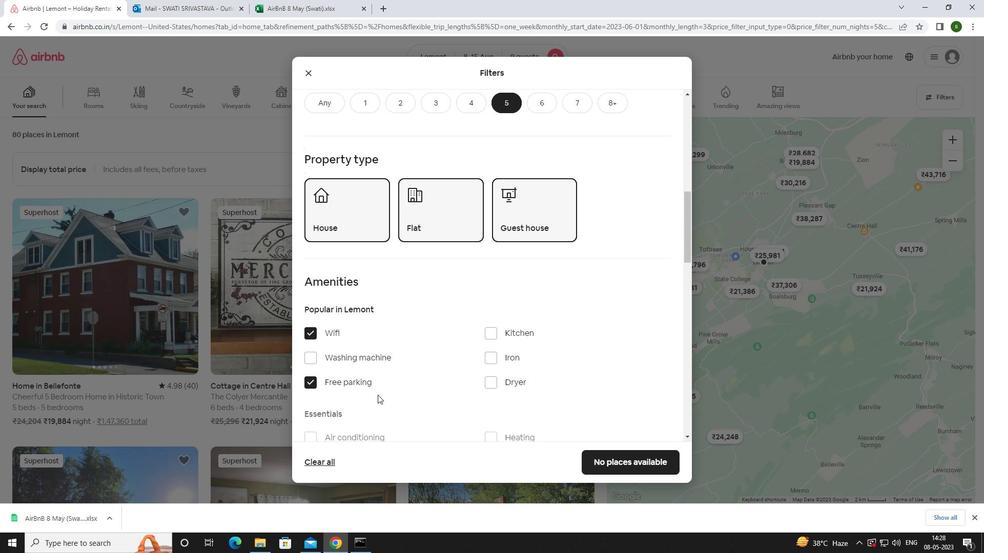 
Action: Mouse scrolled (421, 369) with delta (0, 0)
Screenshot: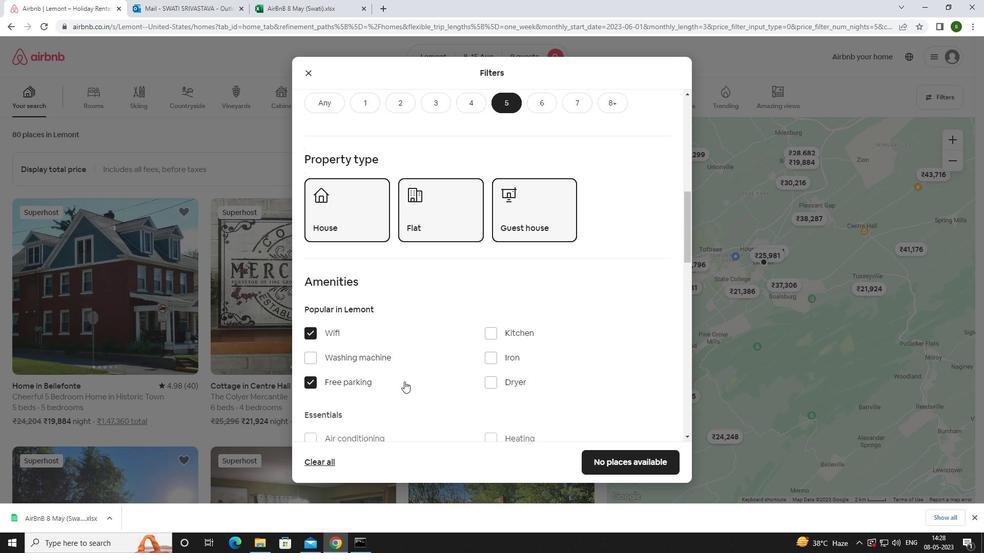 
Action: Mouse scrolled (421, 369) with delta (0, 0)
Screenshot: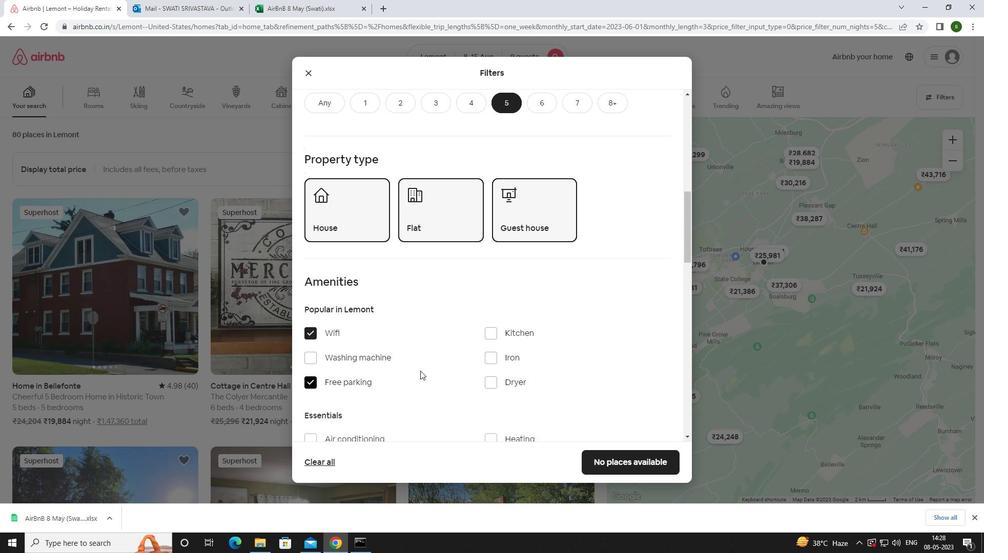 
Action: Mouse moved to (497, 358)
Screenshot: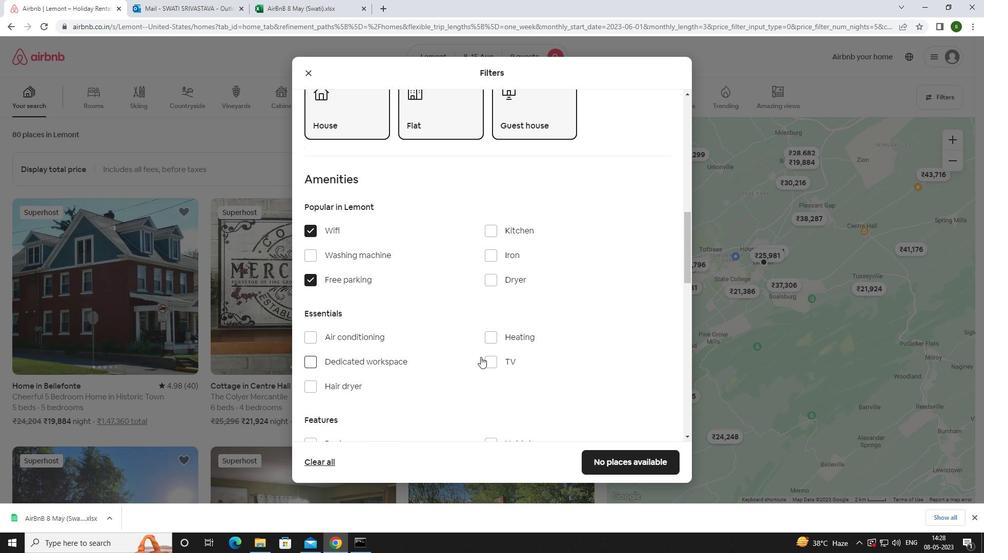 
Action: Mouse pressed left at (497, 358)
Screenshot: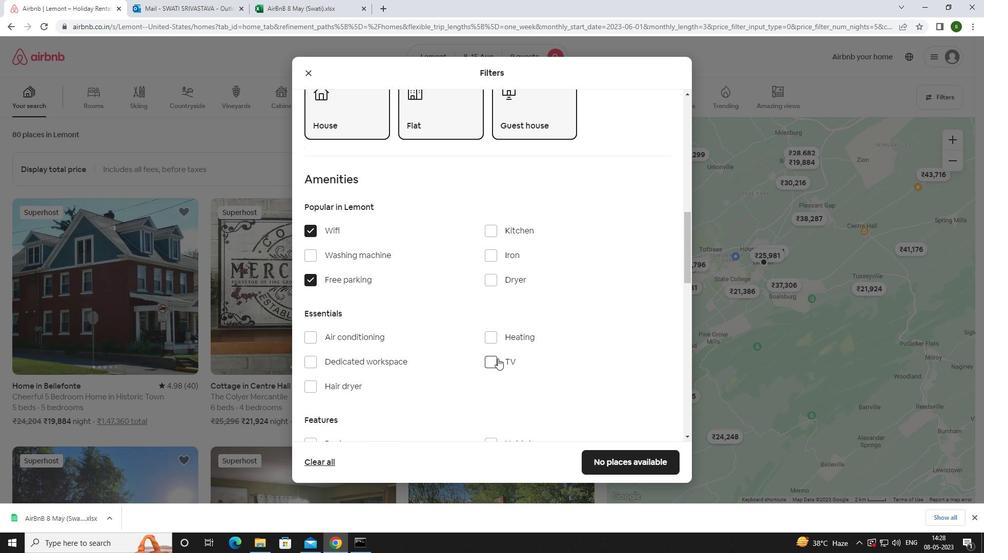 
Action: Mouse scrolled (497, 358) with delta (0, 0)
Screenshot: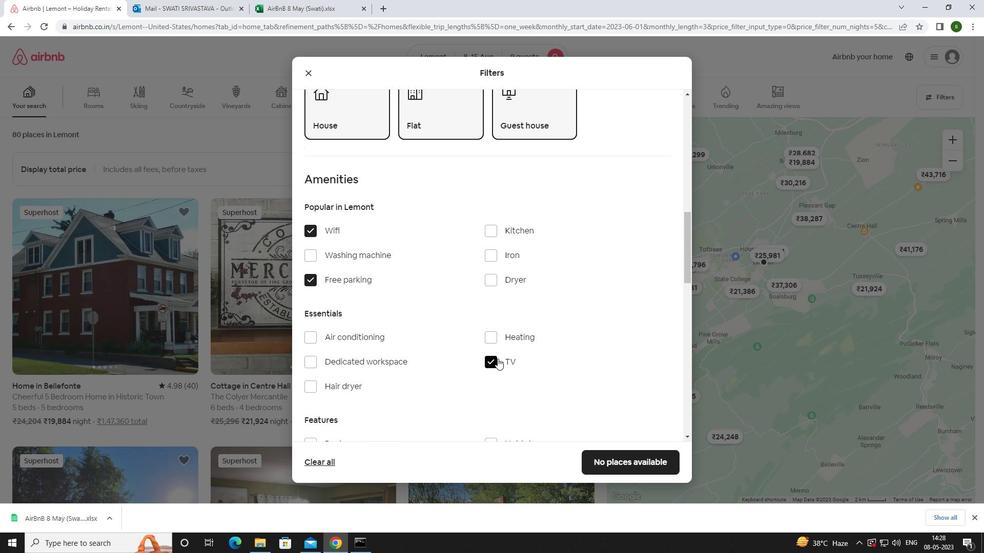 
Action: Mouse scrolled (497, 358) with delta (0, 0)
Screenshot: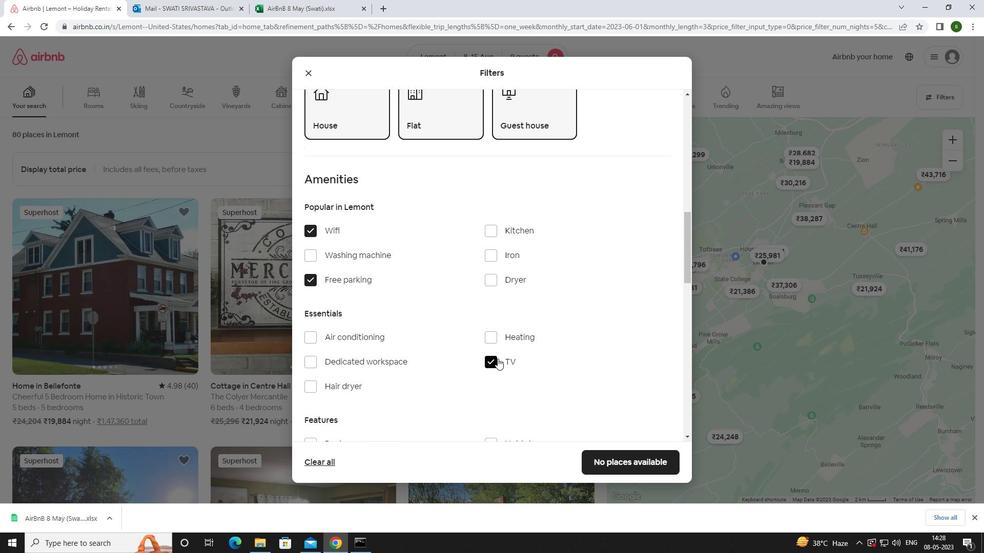 
Action: Mouse scrolled (497, 358) with delta (0, 0)
Screenshot: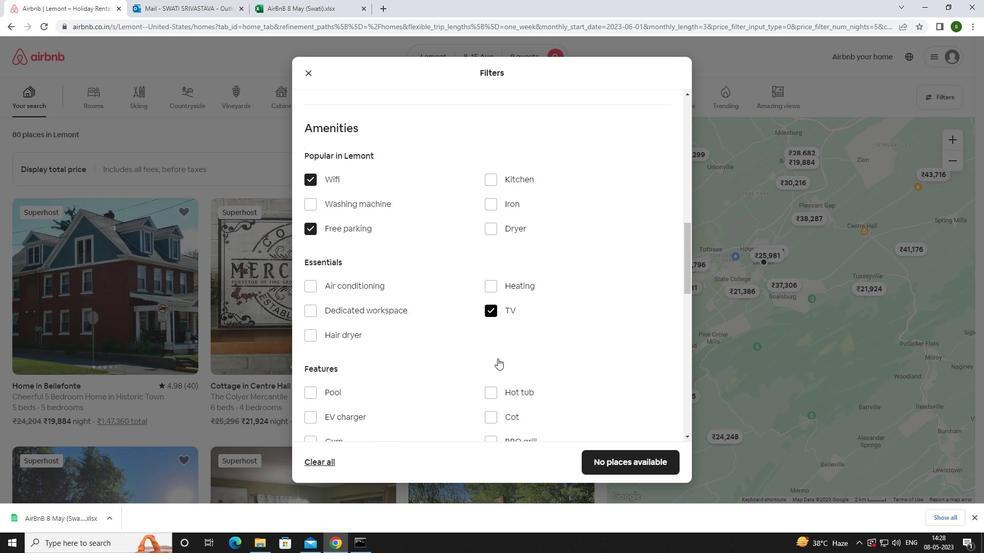 
Action: Mouse moved to (339, 337)
Screenshot: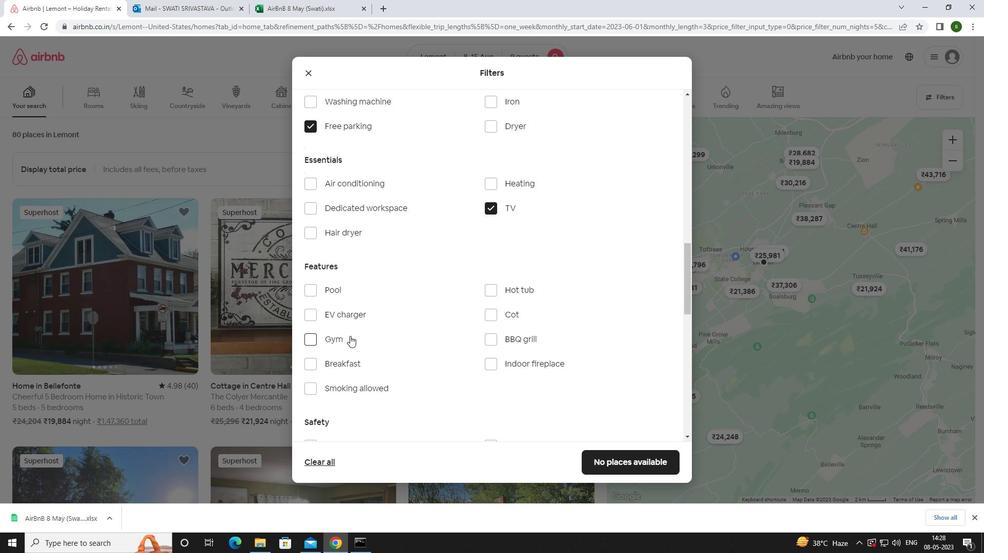 
Action: Mouse pressed left at (339, 337)
Screenshot: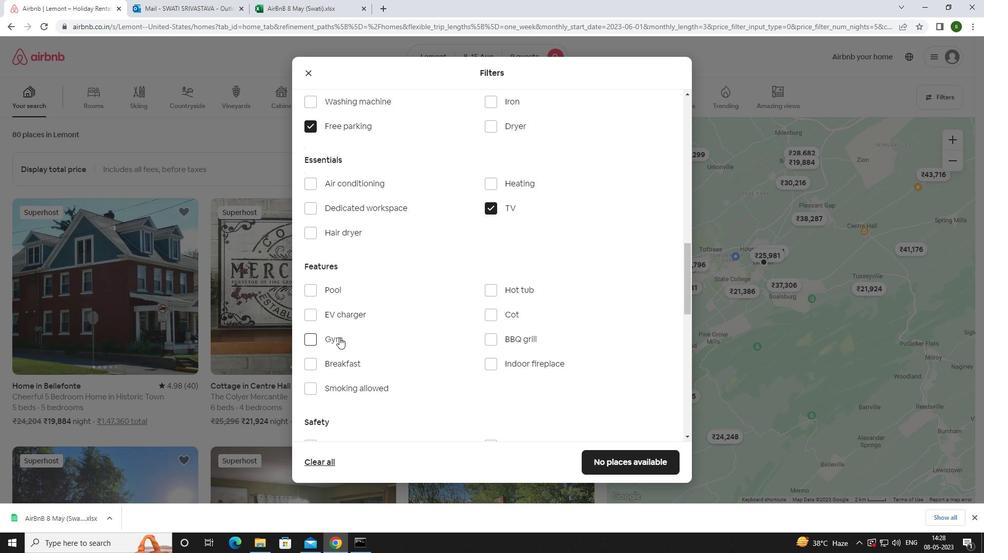 
Action: Mouse moved to (338, 360)
Screenshot: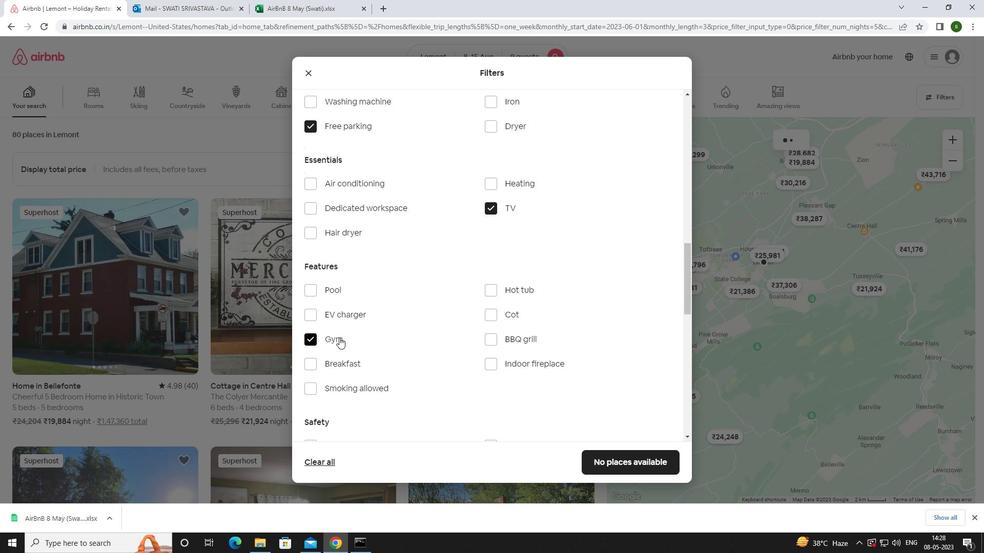 
Action: Mouse pressed left at (338, 360)
Screenshot: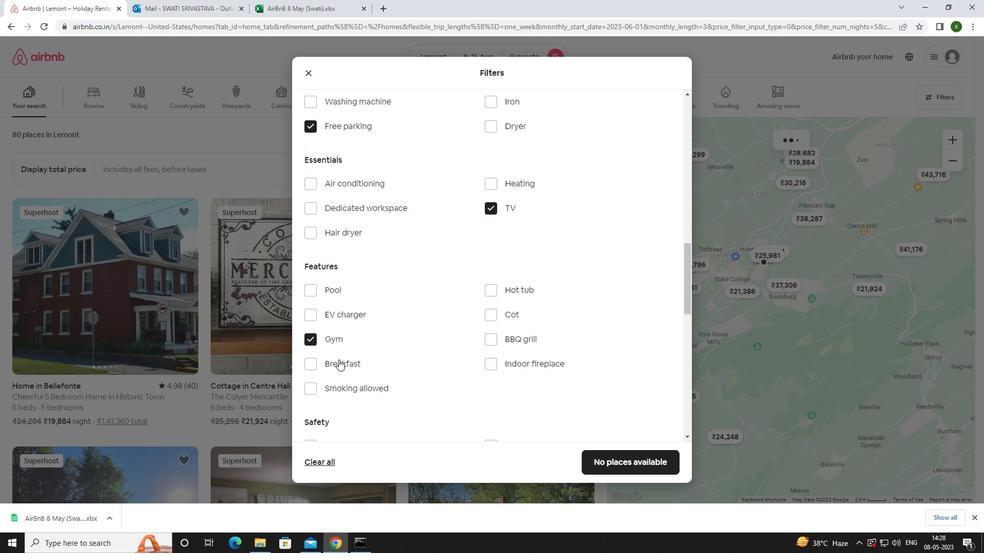 
Action: Mouse moved to (458, 386)
Screenshot: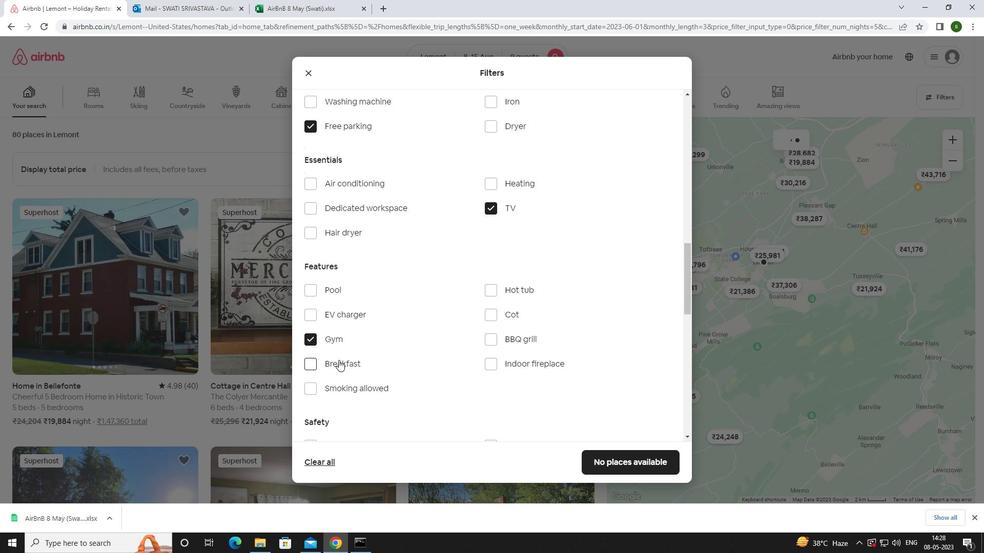 
Action: Mouse scrolled (458, 385) with delta (0, 0)
Screenshot: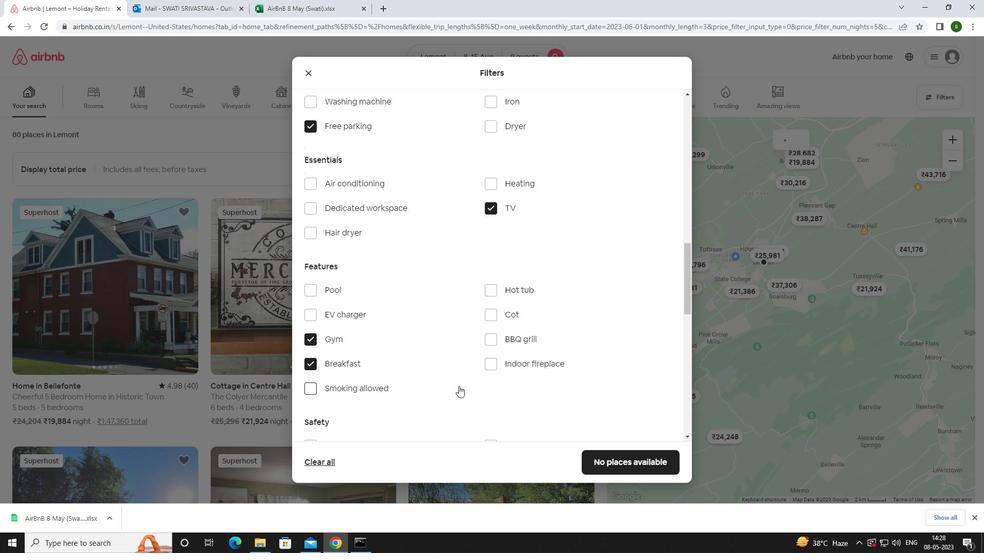 
Action: Mouse scrolled (458, 385) with delta (0, 0)
Screenshot: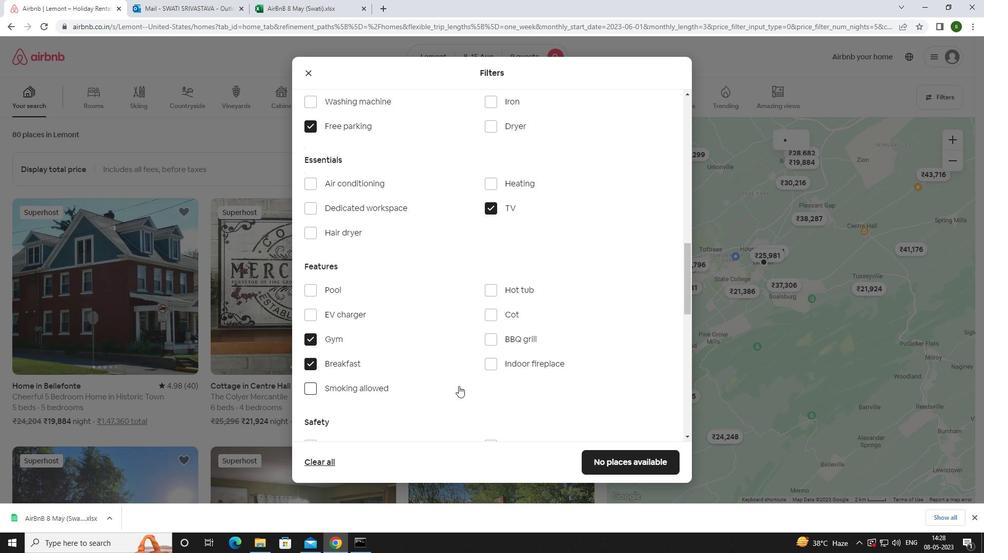 
Action: Mouse scrolled (458, 385) with delta (0, 0)
Screenshot: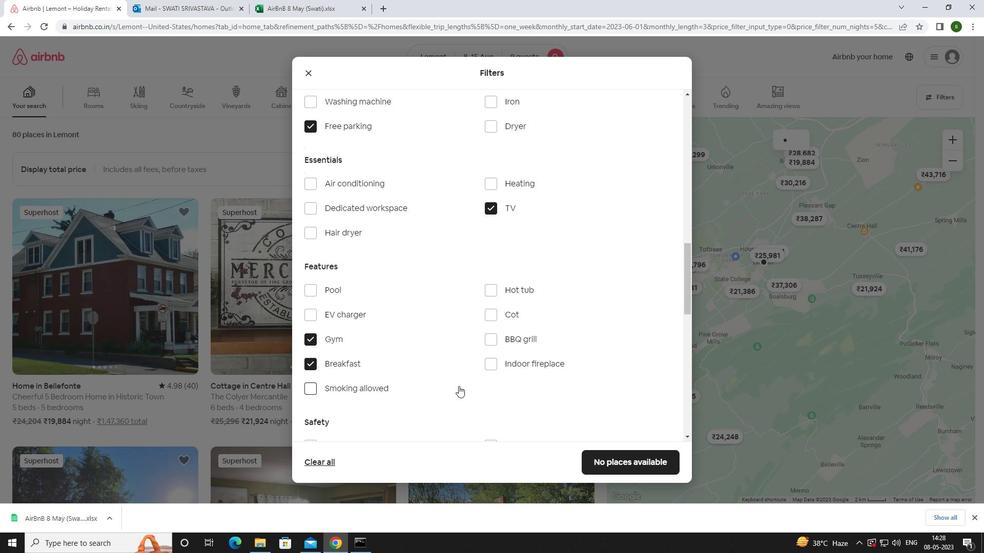 
Action: Mouse scrolled (458, 385) with delta (0, 0)
Screenshot: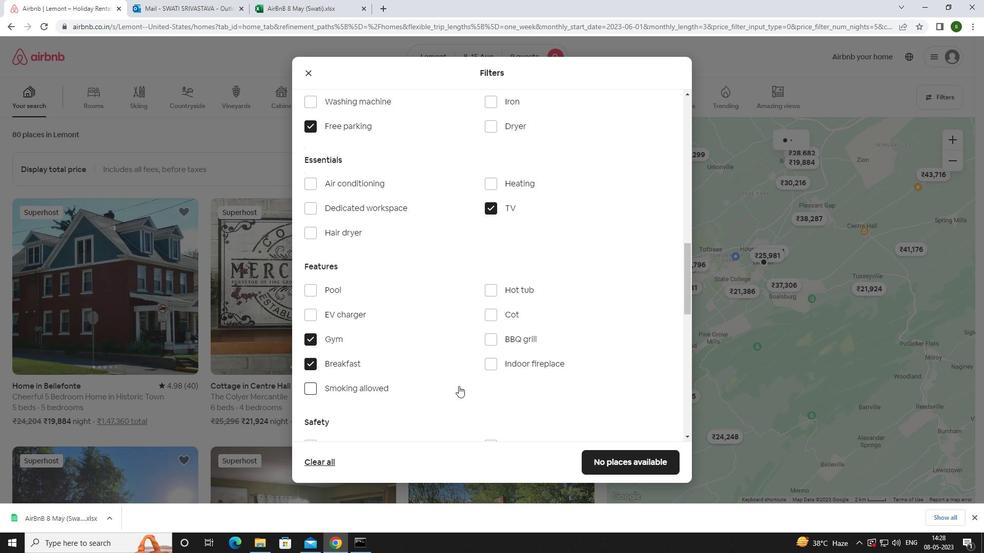 
Action: Mouse moved to (646, 383)
Screenshot: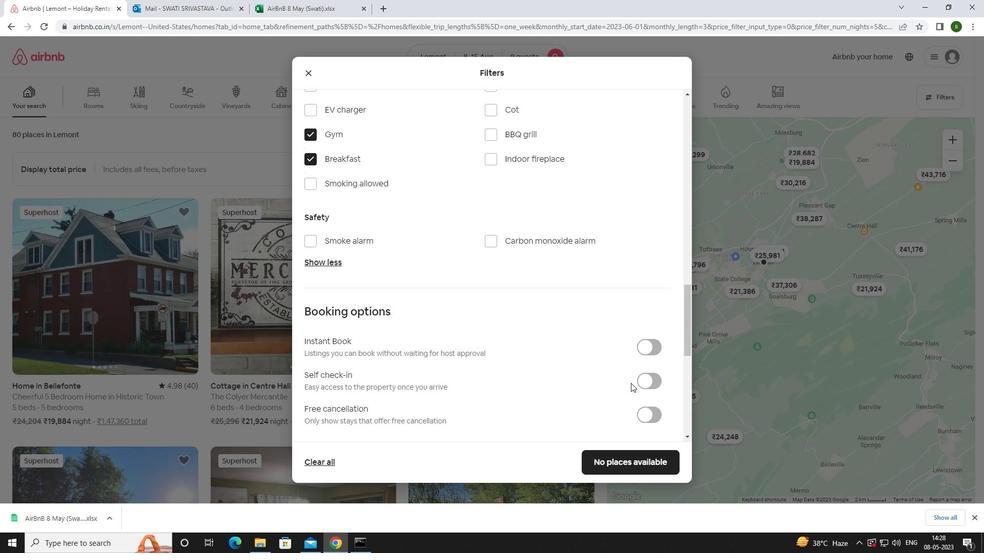 
Action: Mouse pressed left at (646, 383)
Screenshot: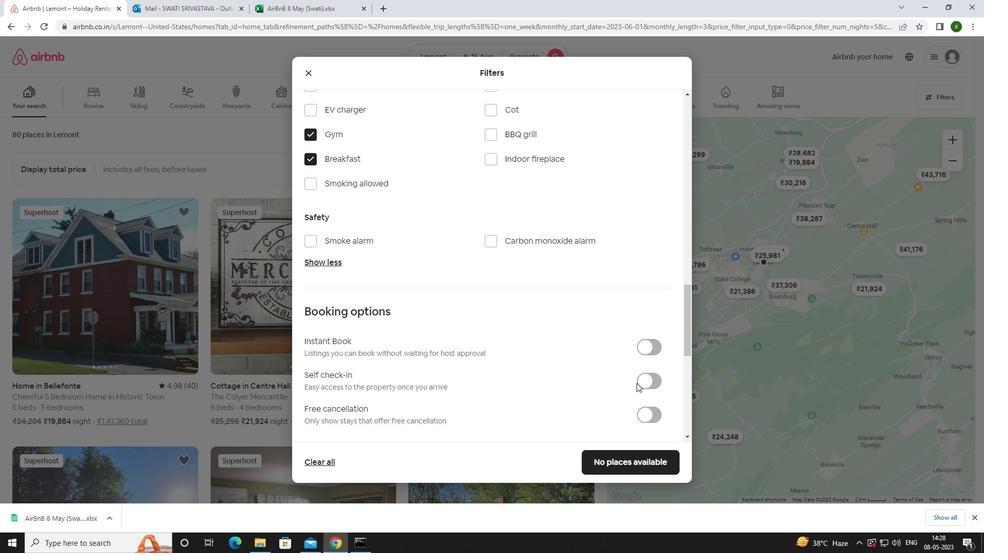 
Action: Mouse moved to (465, 337)
Screenshot: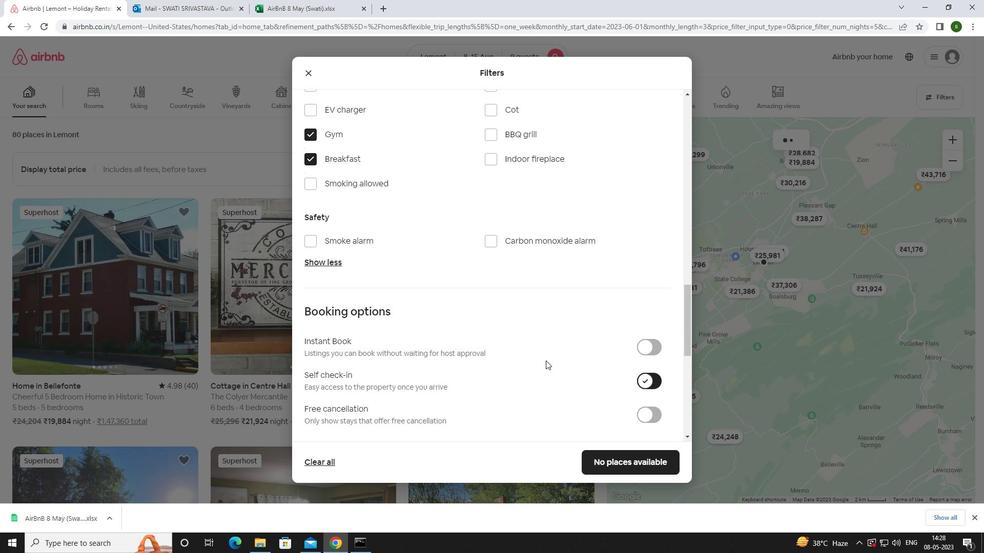 
Action: Mouse scrolled (465, 337) with delta (0, 0)
Screenshot: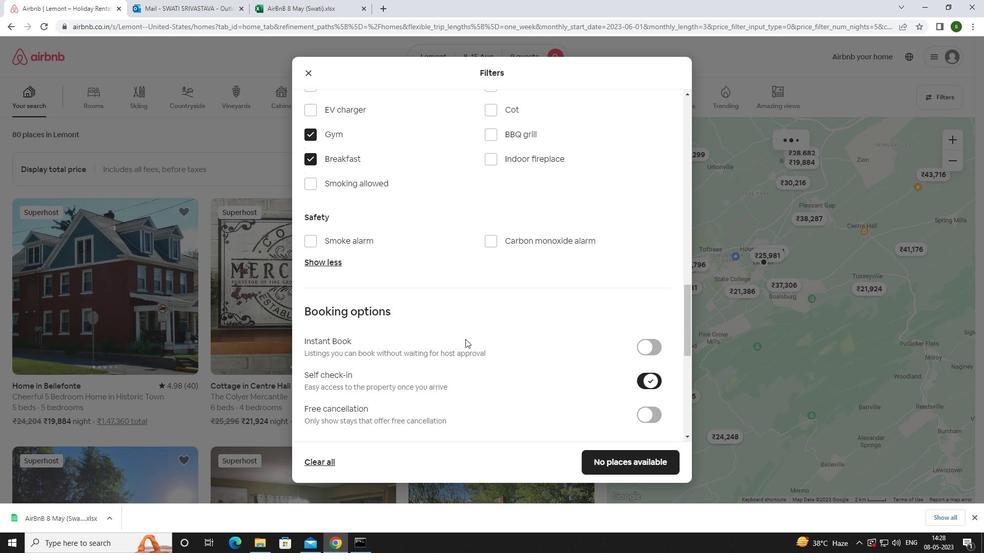 
Action: Mouse scrolled (465, 337) with delta (0, 0)
Screenshot: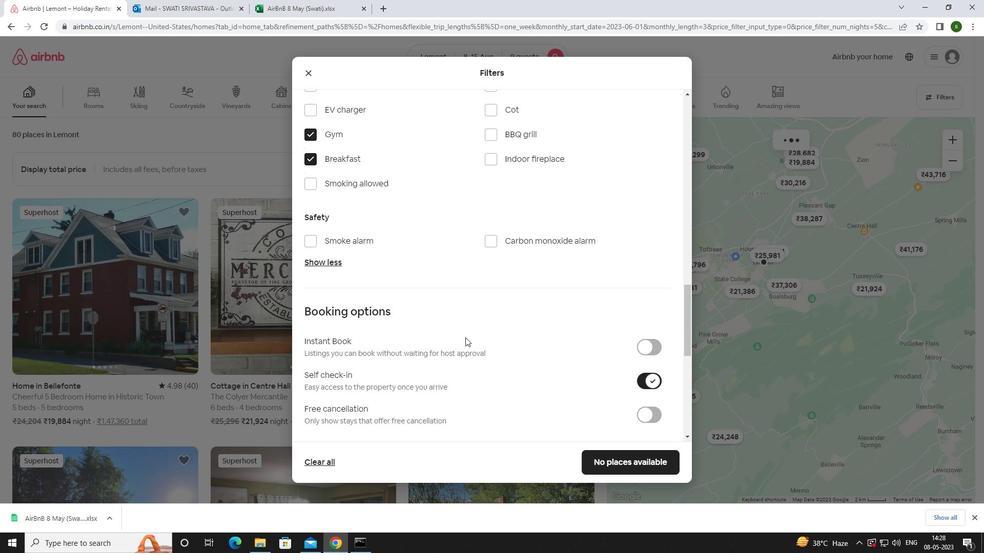 
Action: Mouse scrolled (465, 337) with delta (0, 0)
Screenshot: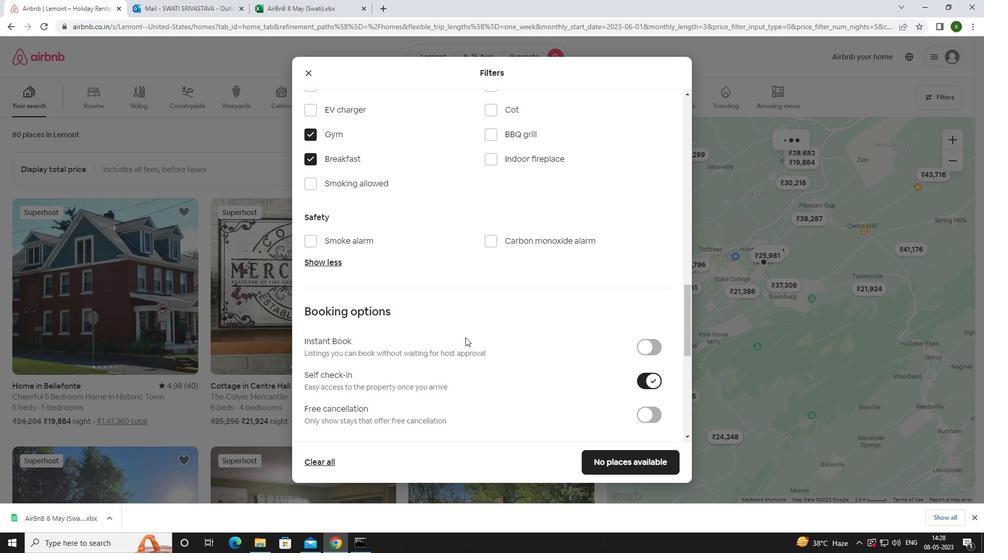 
Action: Mouse scrolled (465, 337) with delta (0, 0)
Screenshot: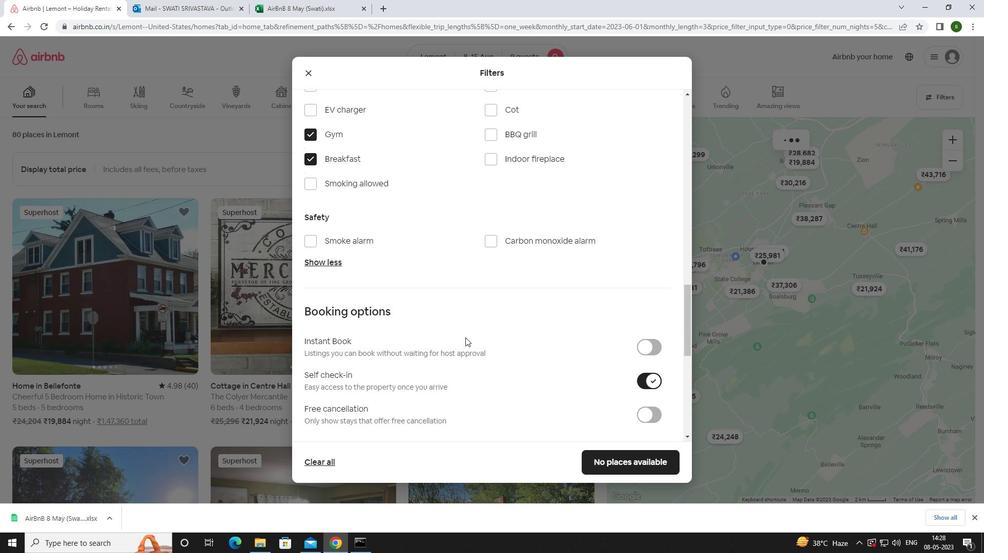 
Action: Mouse scrolled (465, 337) with delta (0, 0)
Screenshot: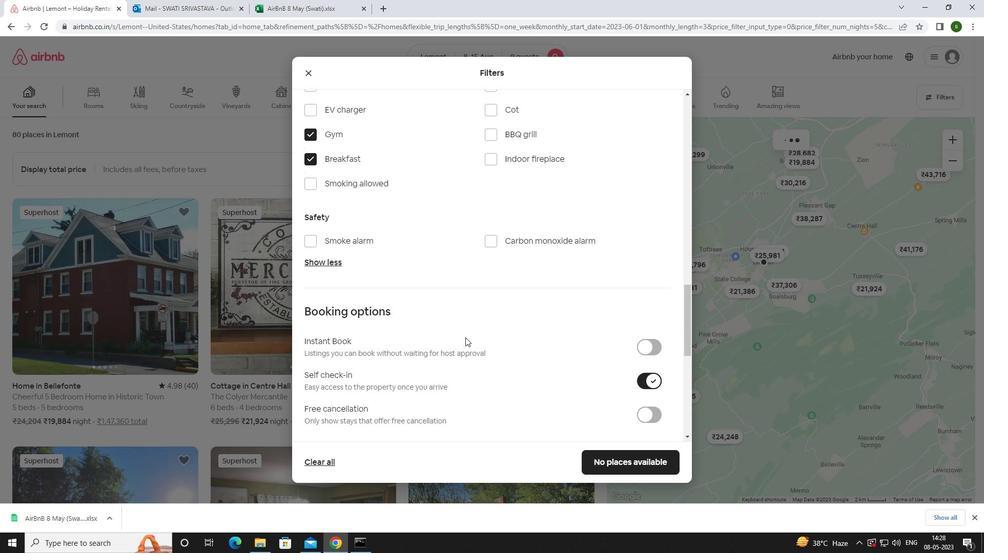 
Action: Mouse scrolled (465, 337) with delta (0, 0)
Screenshot: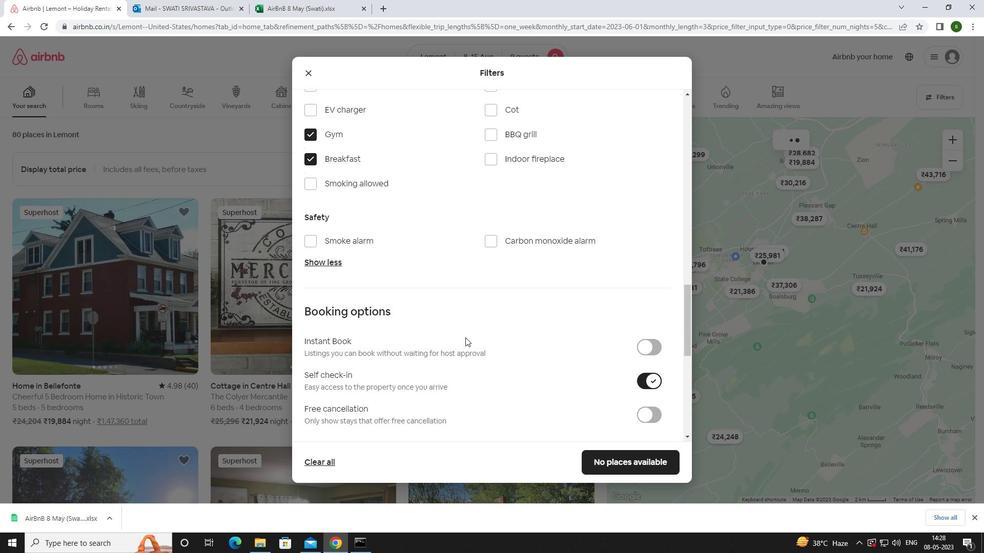 
Action: Mouse scrolled (465, 337) with delta (0, 0)
Screenshot: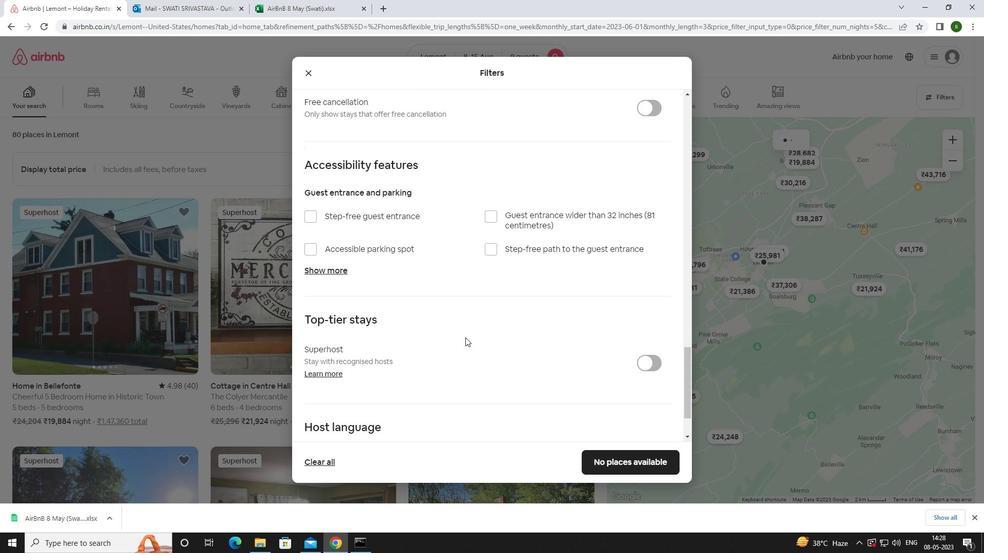 
Action: Mouse scrolled (465, 337) with delta (0, 0)
Screenshot: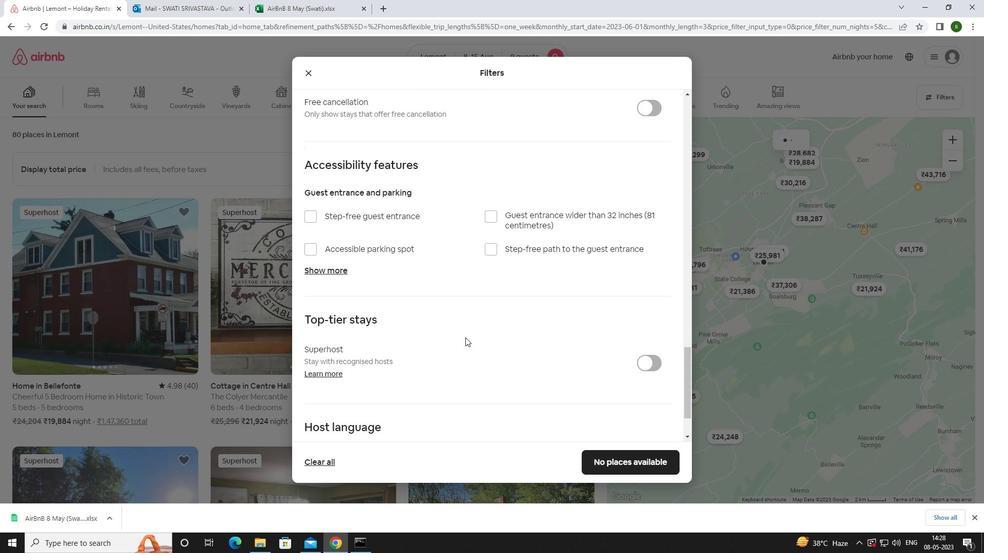 
Action: Mouse scrolled (465, 337) with delta (0, 0)
Screenshot: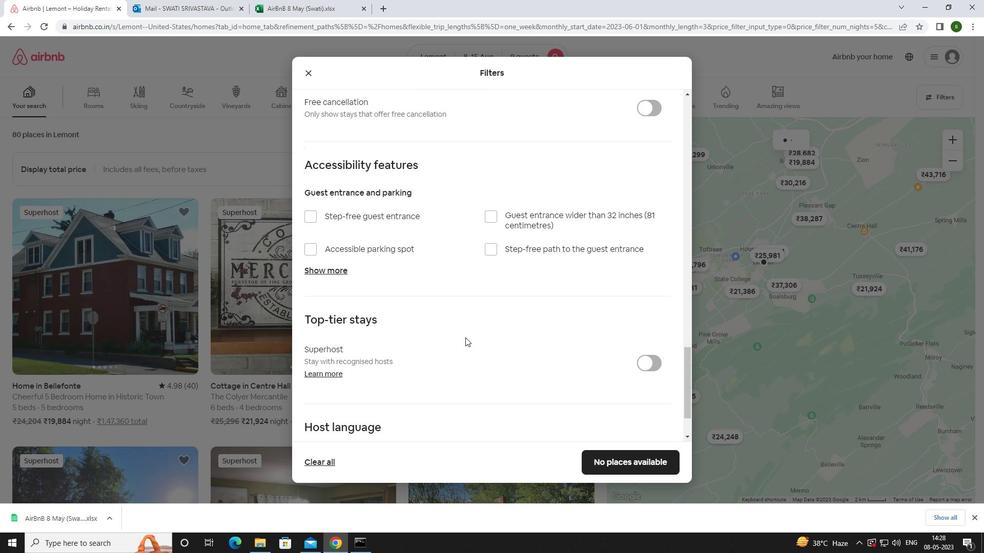 
Action: Mouse scrolled (465, 337) with delta (0, 0)
Screenshot: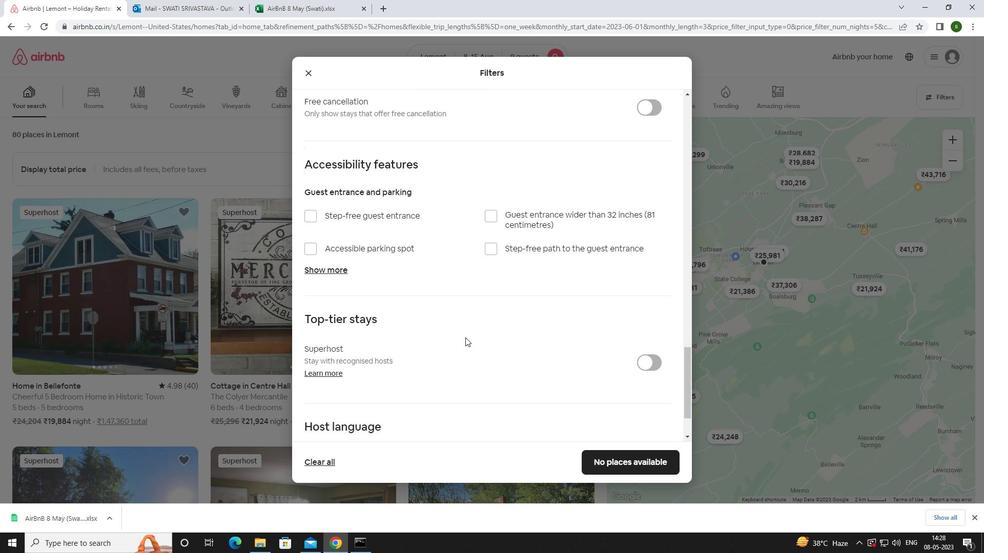 
Action: Mouse moved to (345, 389)
Screenshot: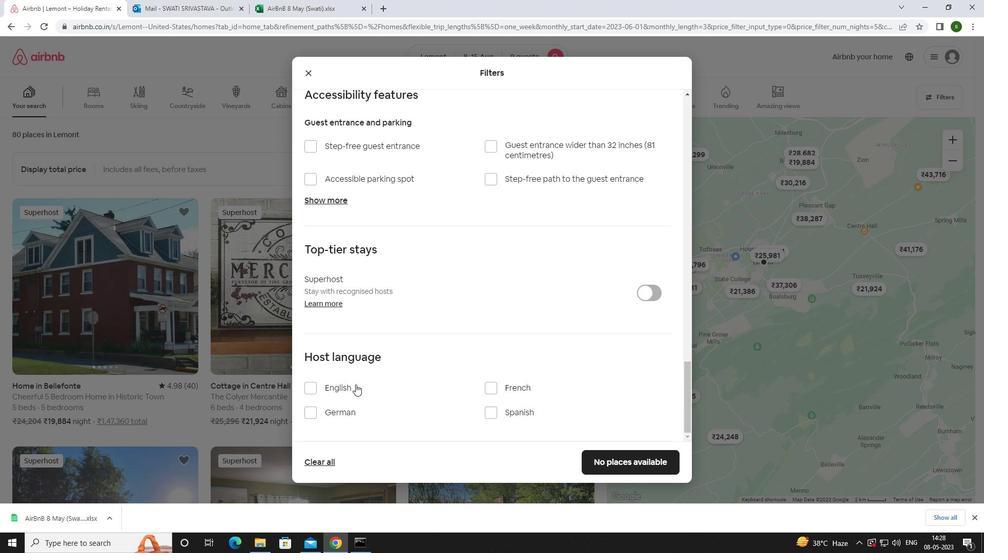 
Action: Mouse pressed left at (345, 389)
Screenshot: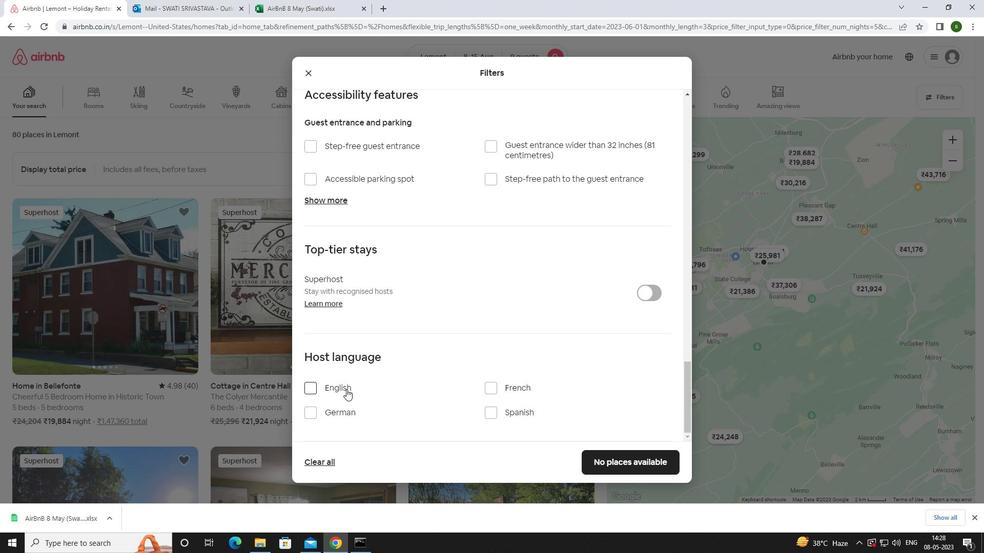 
Action: Mouse moved to (599, 453)
Screenshot: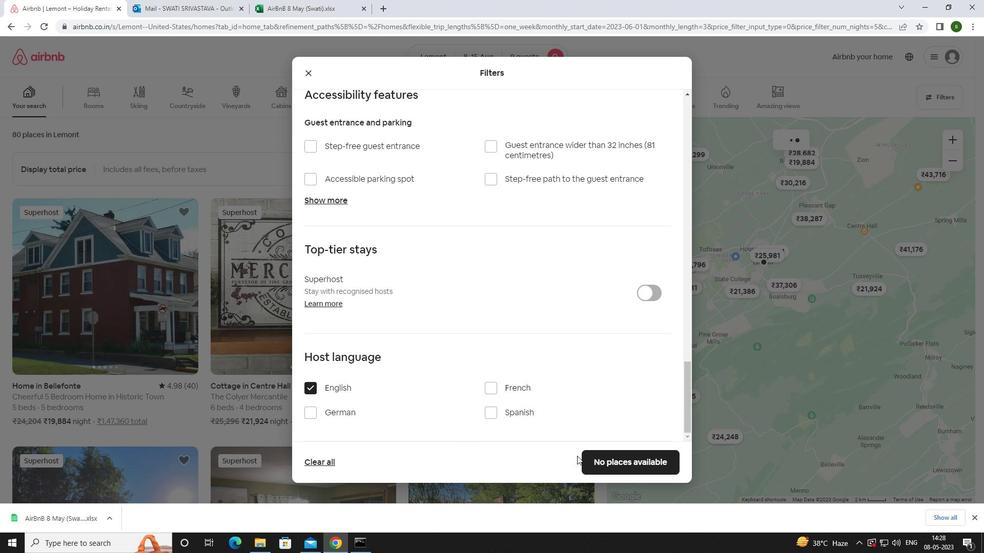 
Action: Mouse pressed left at (599, 453)
Screenshot: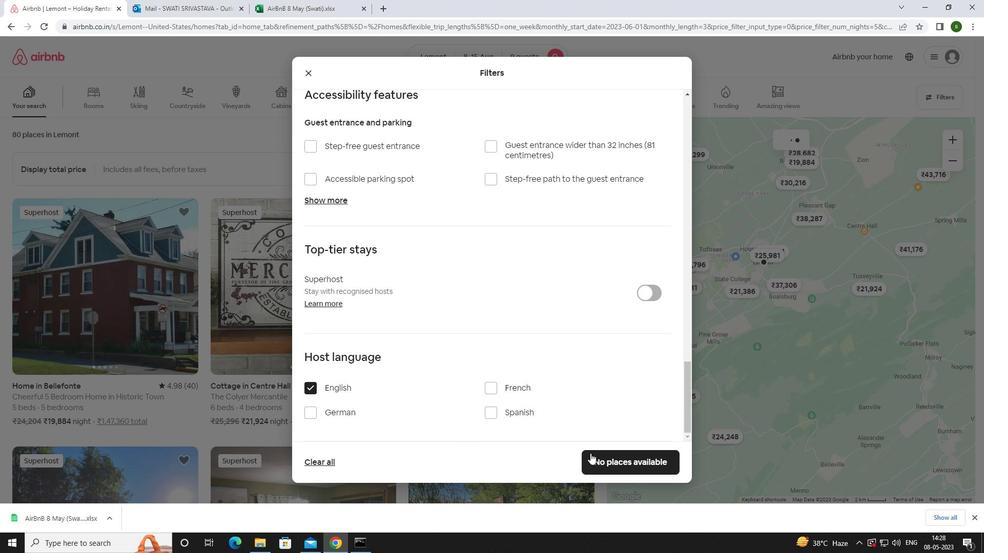 
Action: Mouse moved to (495, 348)
Screenshot: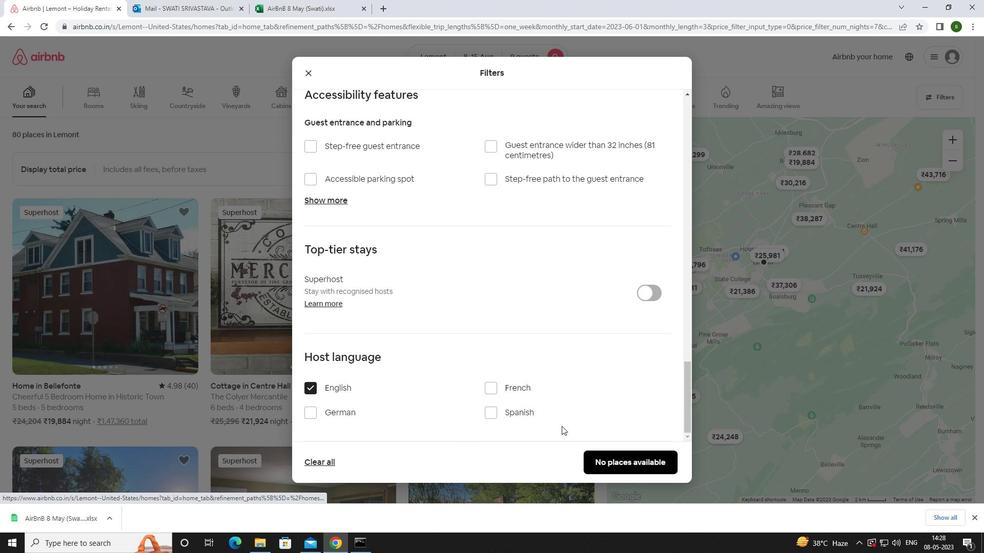 
